 Task: Look for space in Westminster, United States from 12th August, 2023 to 16th August, 2023 for 8 adults in price range Rs.10000 to Rs.16000. Place can be private room with 8 bedrooms having 8 beds and 8 bathrooms. Property type can be house, flat, guest house, hotel. Amenities needed are: wifi, TV, free parkinig on premises, gym, breakfast. Booking option can be shelf check-in. Required host language is English.
Action: Mouse moved to (441, 116)
Screenshot: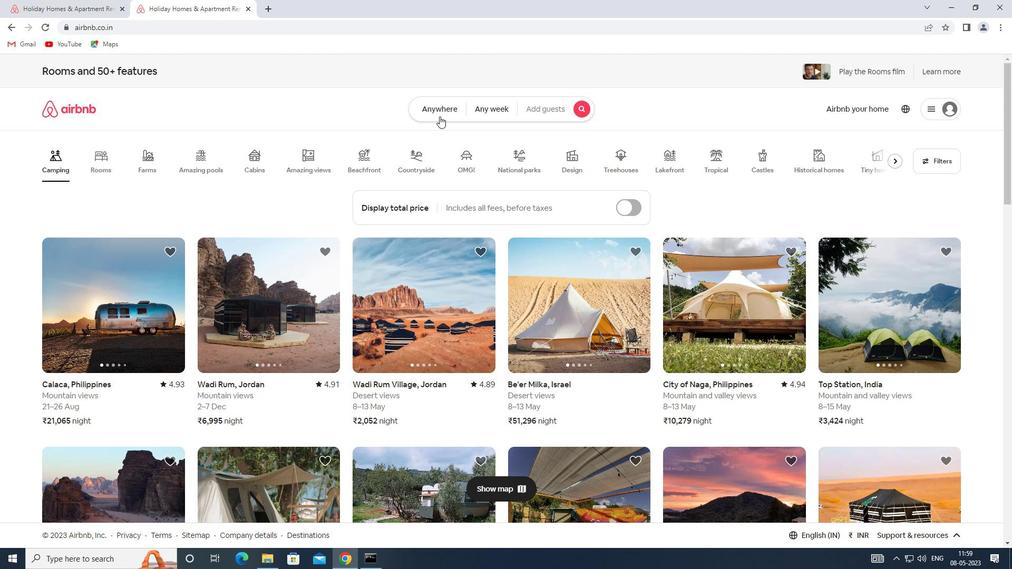 
Action: Mouse pressed left at (441, 116)
Screenshot: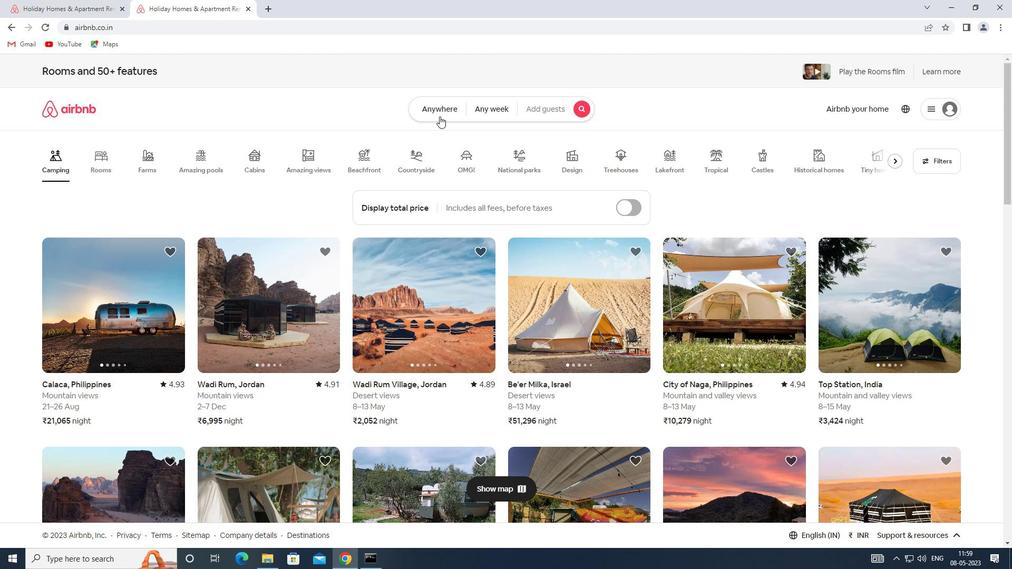 
Action: Mouse moved to (326, 156)
Screenshot: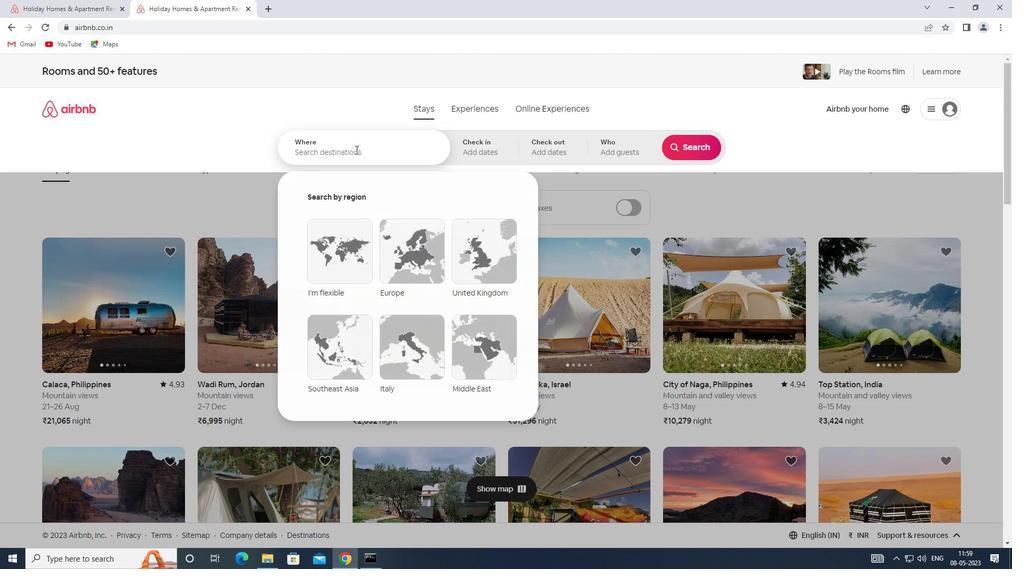 
Action: Mouse pressed left at (326, 156)
Screenshot: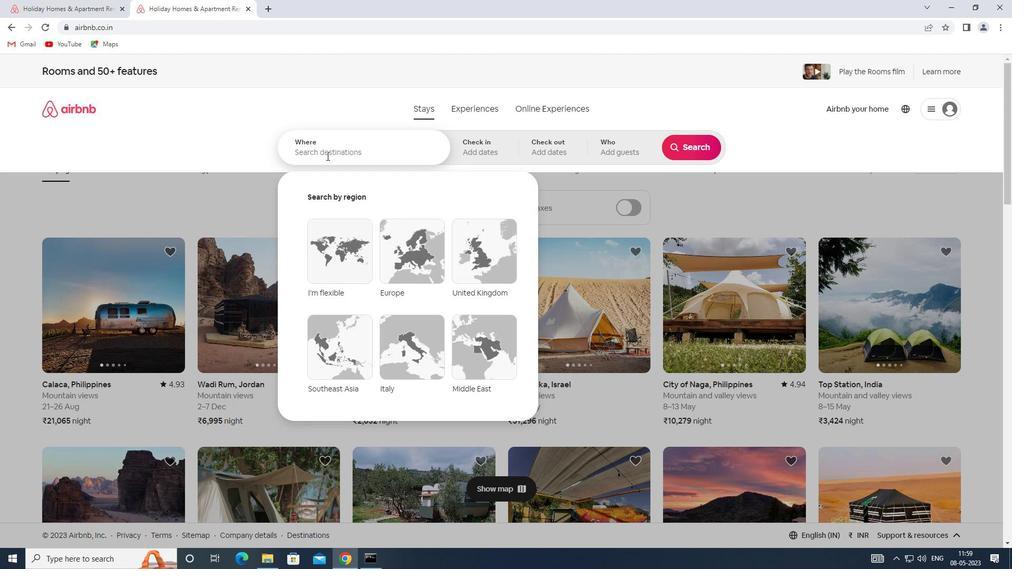 
Action: Key pressed <Key.shift>SPACE<Key.space>IN<Key.space><Key.shift><Key.shift><Key.shift><Key.shift><Key.shift>WESTMINISTER,<Key.shift>UNITED<Key.space><Key.shift>STATES
Screenshot: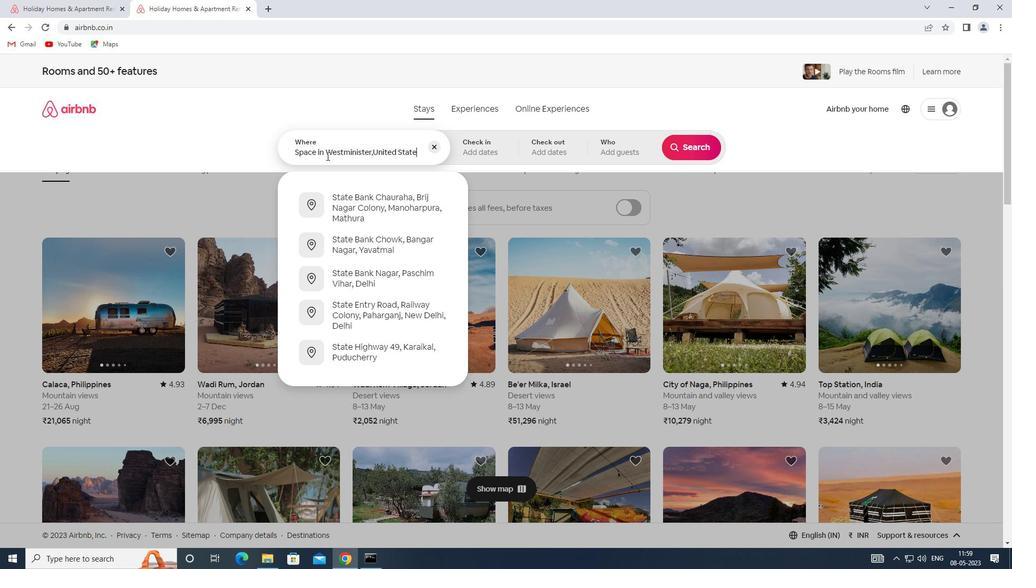 
Action: Mouse moved to (479, 142)
Screenshot: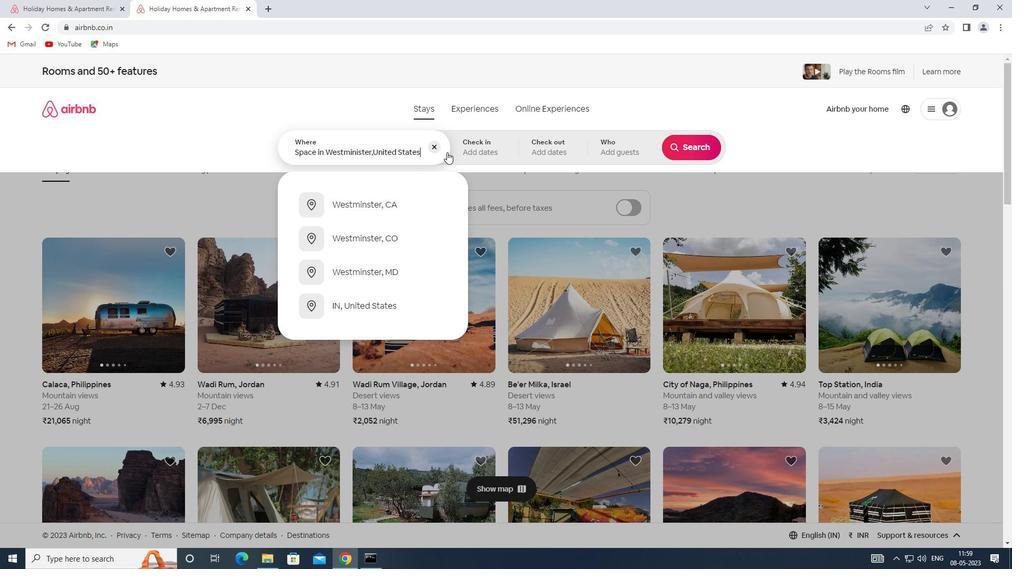 
Action: Mouse pressed left at (479, 142)
Screenshot: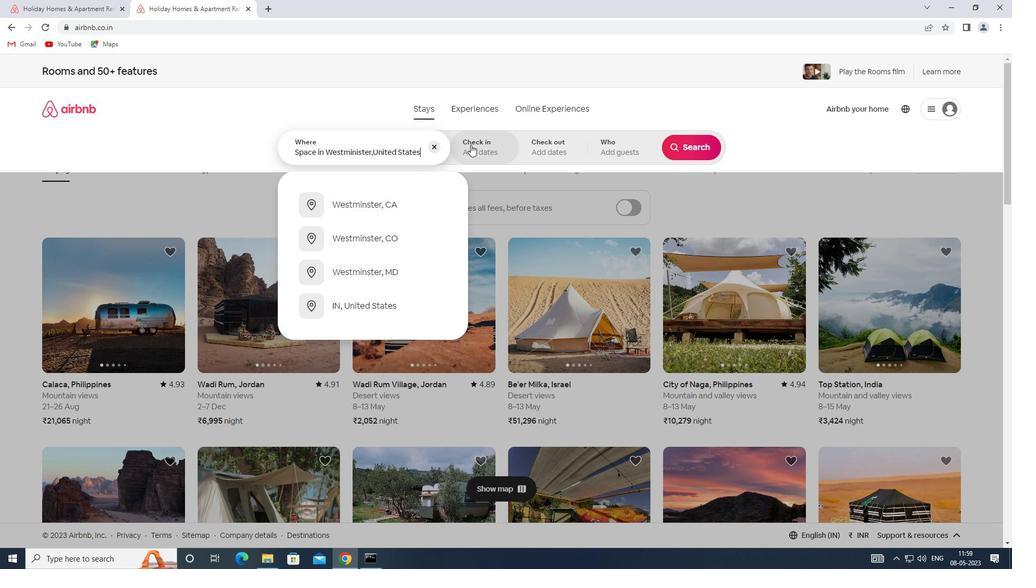 
Action: Mouse moved to (687, 227)
Screenshot: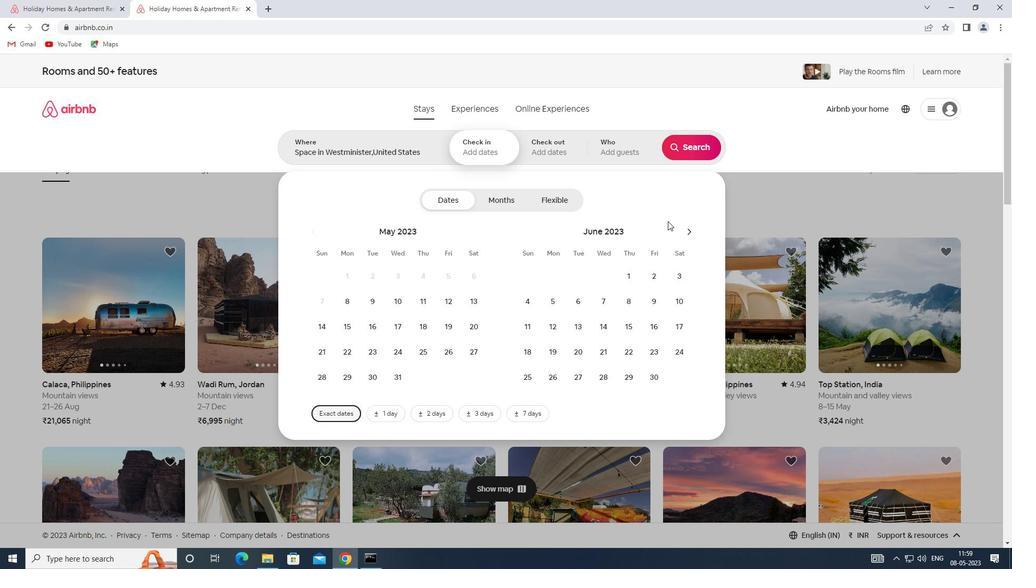 
Action: Mouse pressed left at (687, 227)
Screenshot: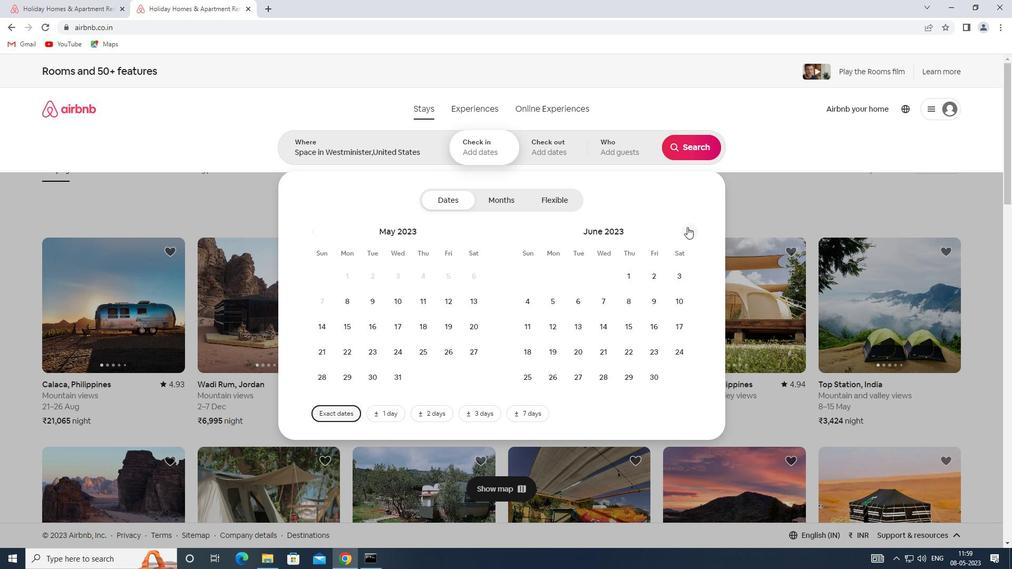 
Action: Mouse moved to (687, 227)
Screenshot: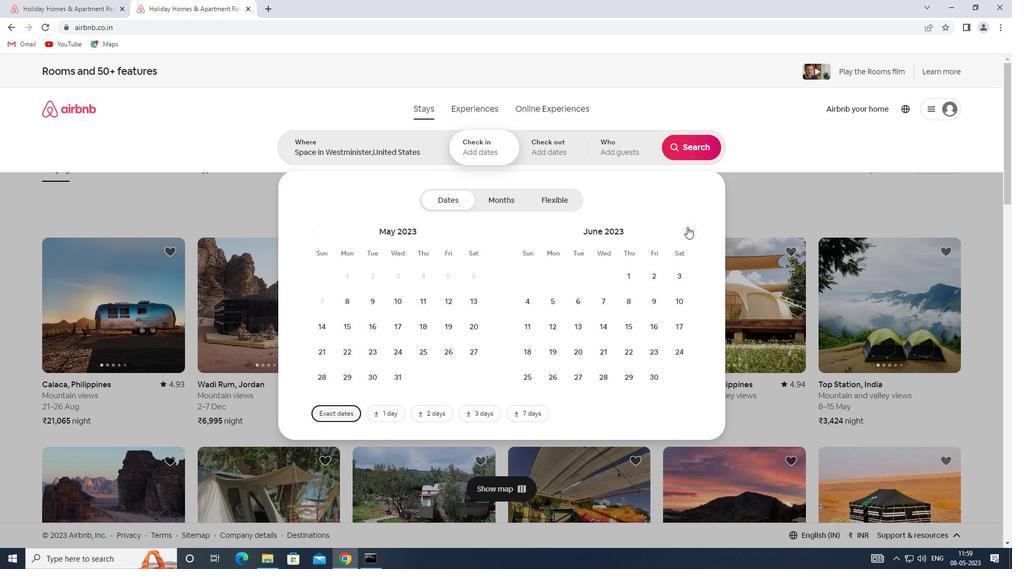 
Action: Mouse pressed left at (687, 227)
Screenshot: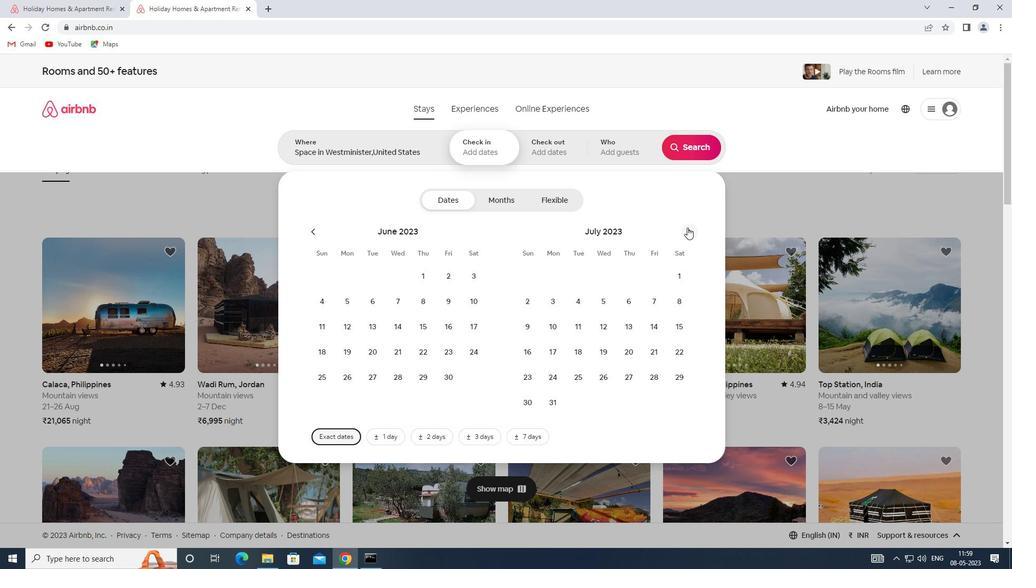 
Action: Mouse moved to (677, 307)
Screenshot: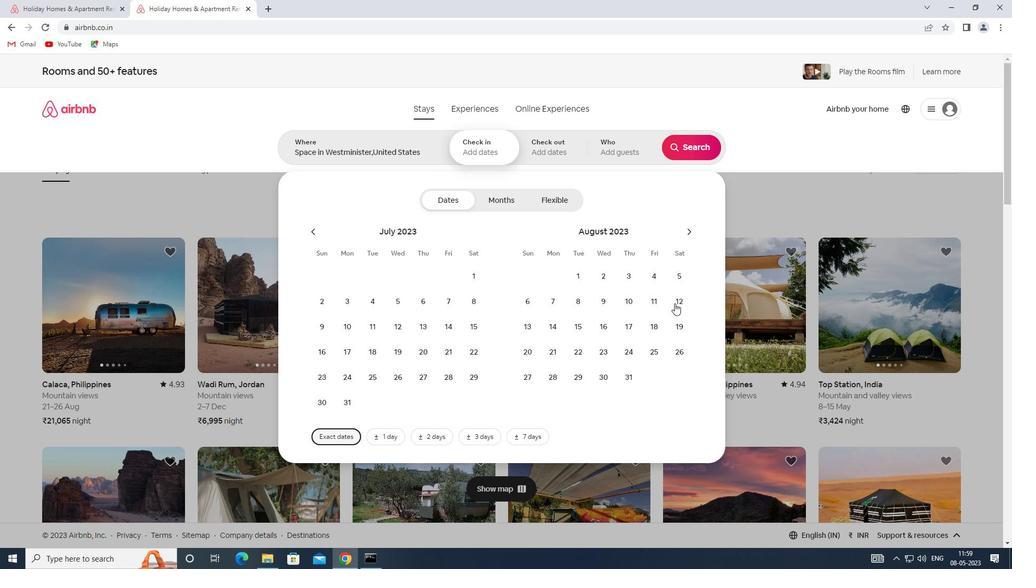 
Action: Mouse pressed left at (677, 307)
Screenshot: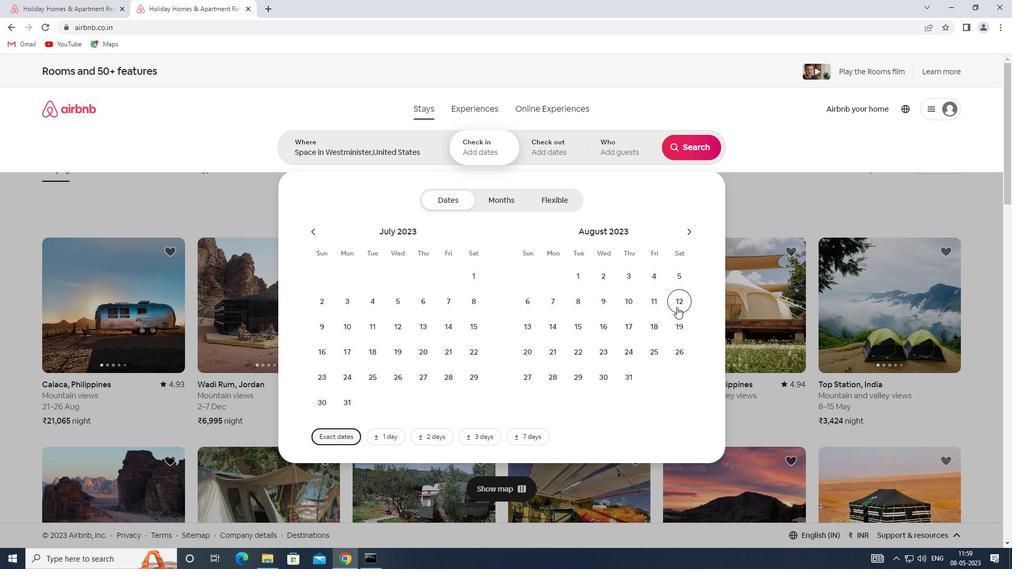 
Action: Mouse moved to (599, 329)
Screenshot: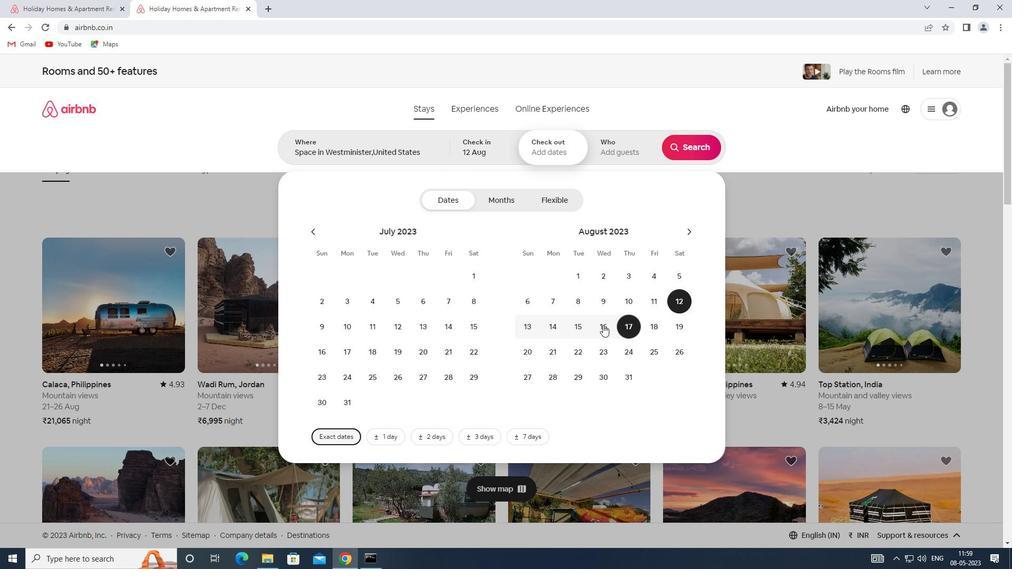 
Action: Mouse pressed left at (599, 329)
Screenshot: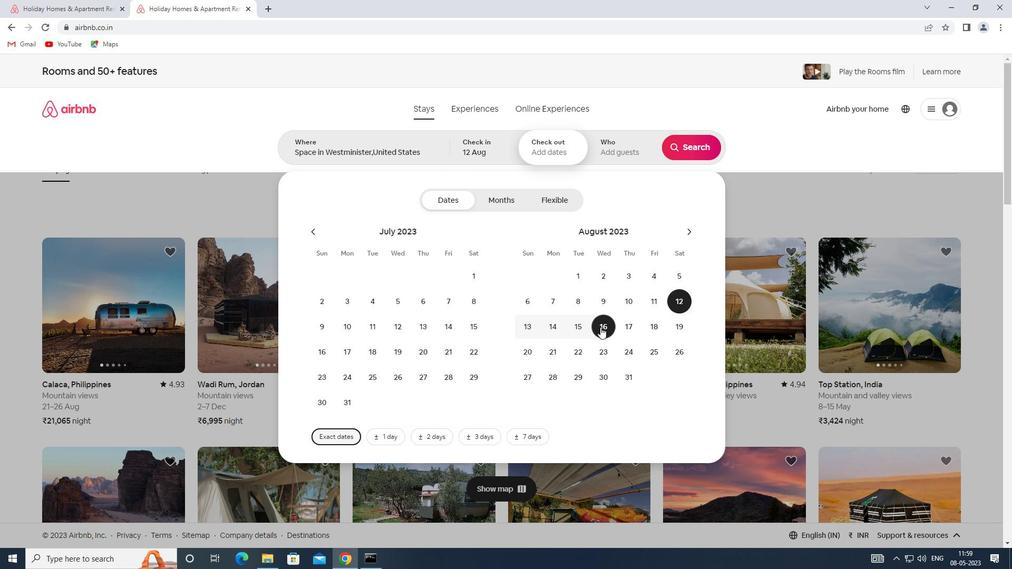 
Action: Mouse moved to (617, 150)
Screenshot: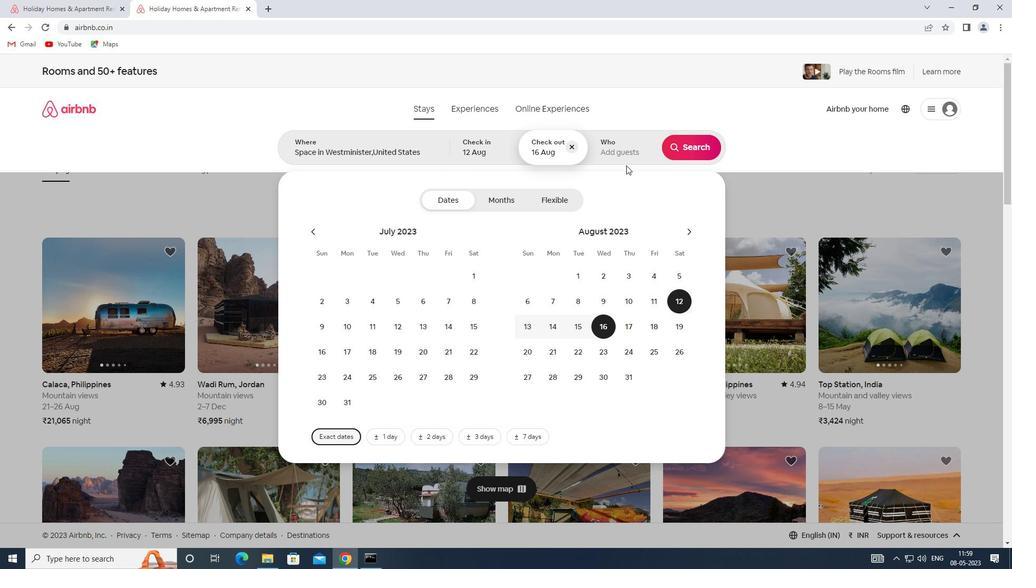 
Action: Mouse pressed left at (617, 150)
Screenshot: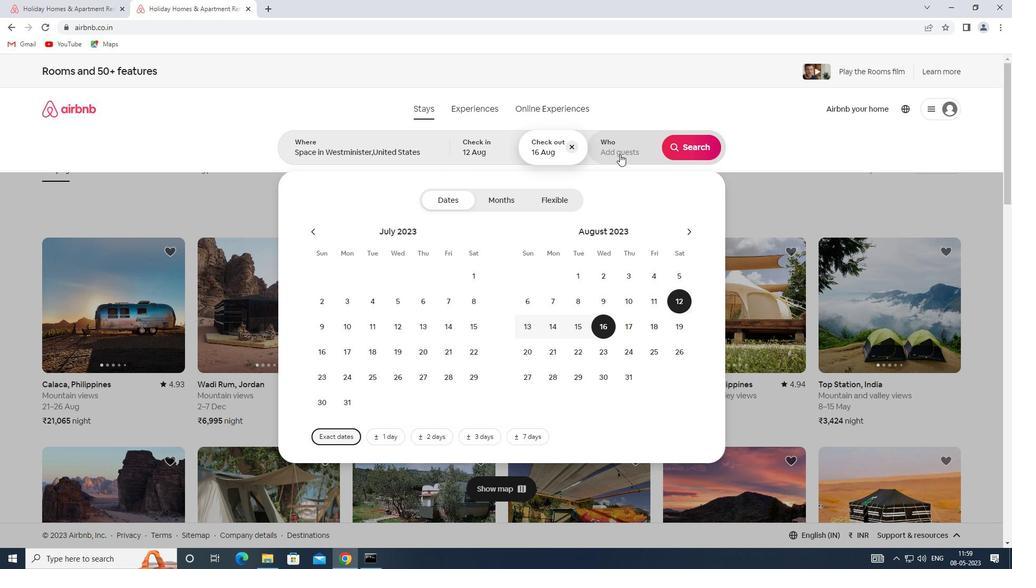 
Action: Mouse moved to (691, 203)
Screenshot: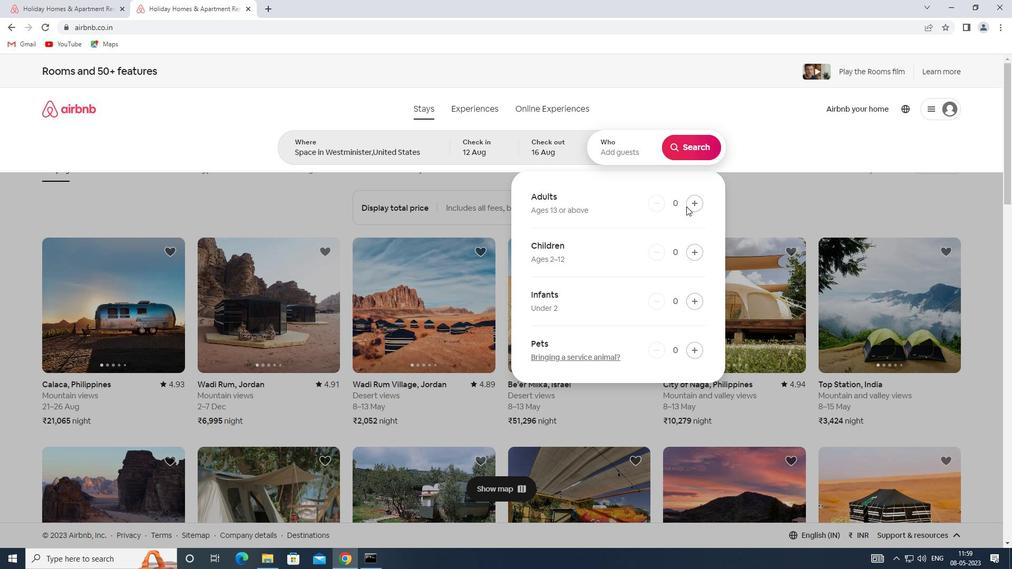 
Action: Mouse pressed left at (691, 203)
Screenshot: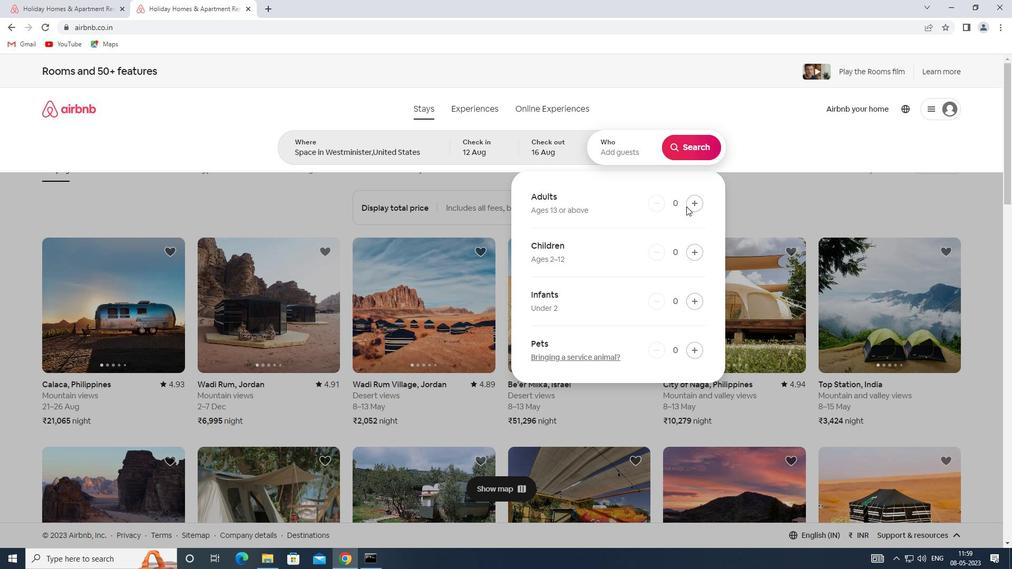 
Action: Mouse pressed left at (691, 203)
Screenshot: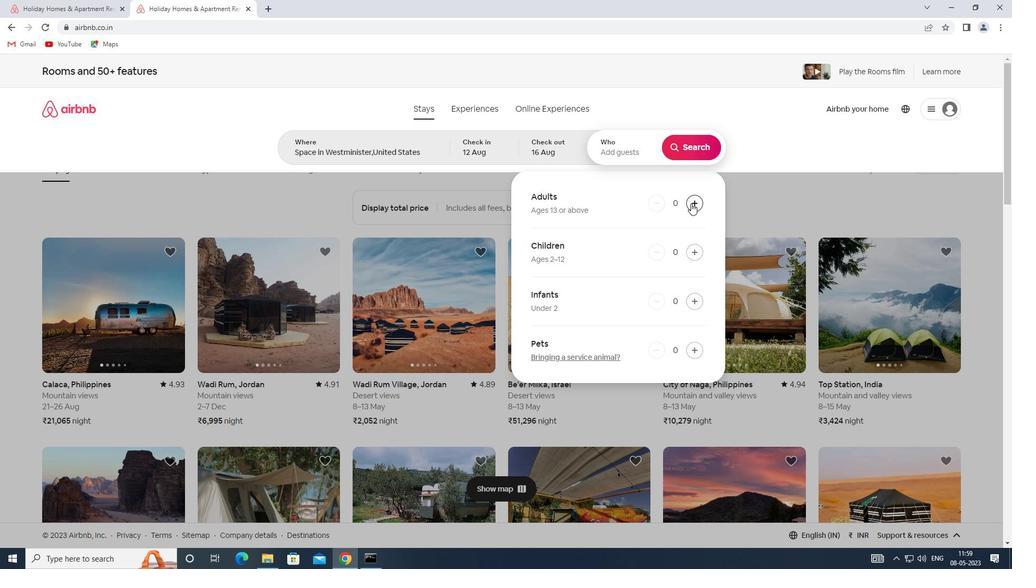 
Action: Mouse pressed left at (691, 203)
Screenshot: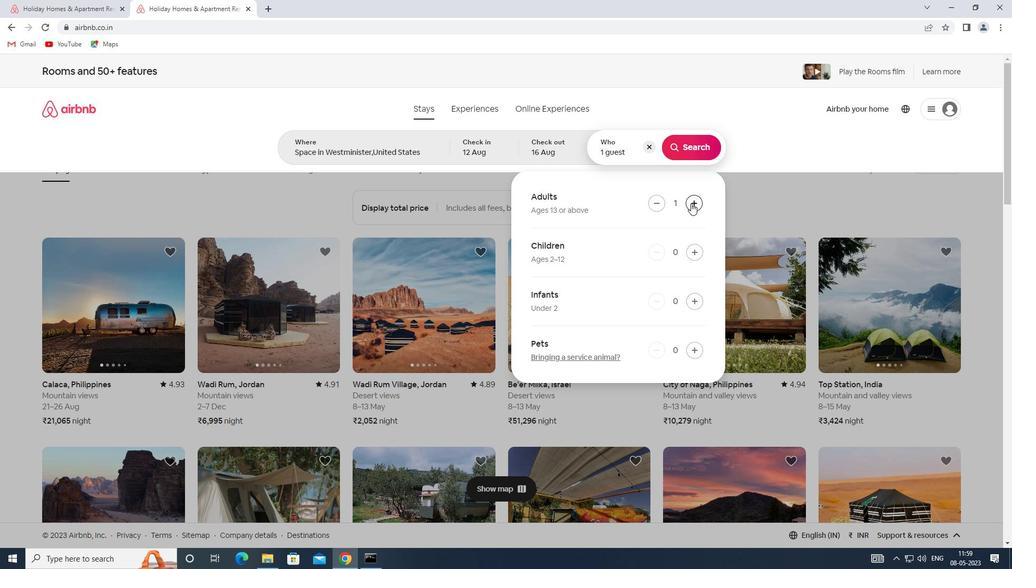 
Action: Mouse pressed left at (691, 203)
Screenshot: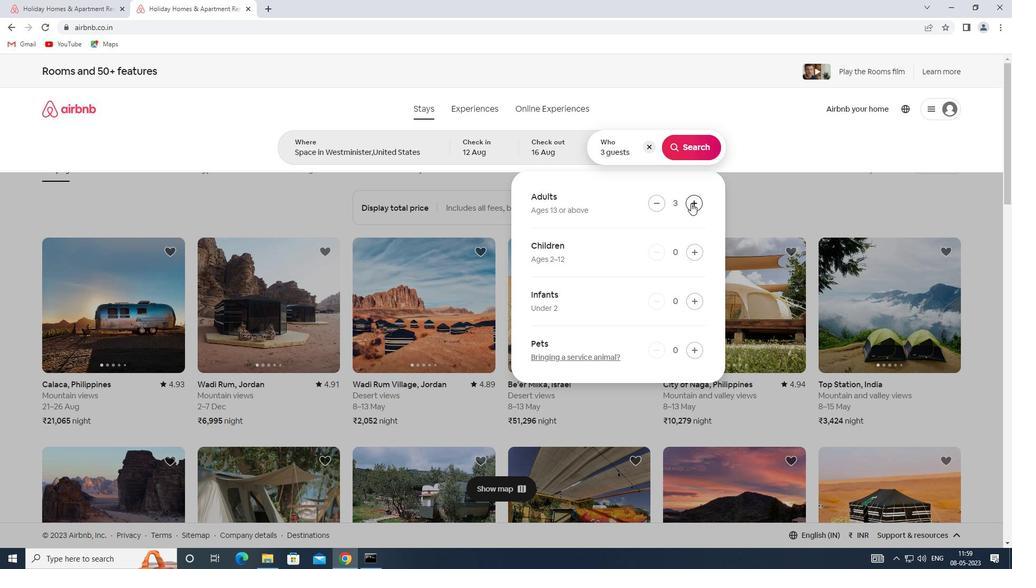 
Action: Mouse pressed left at (691, 203)
Screenshot: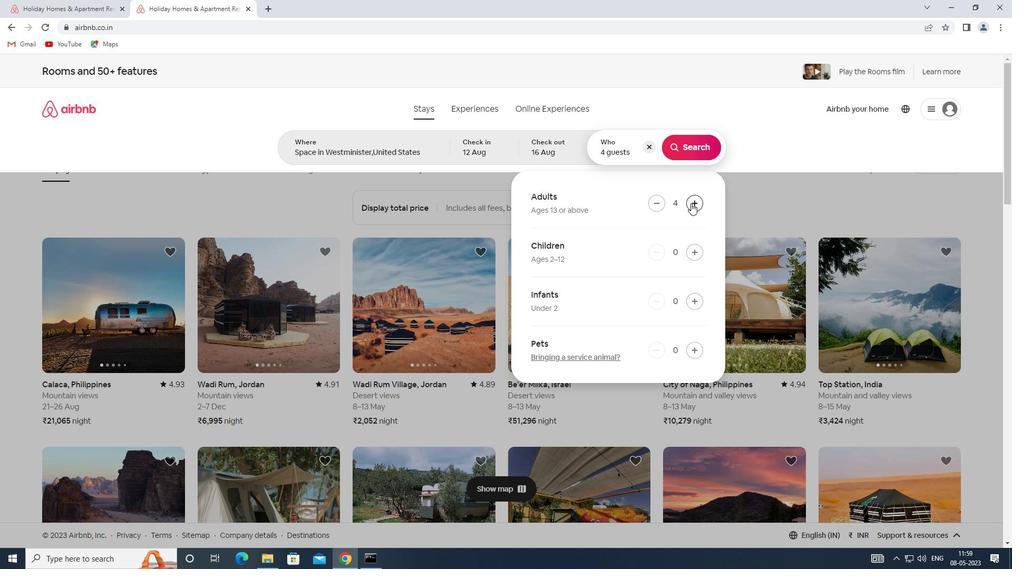 
Action: Mouse pressed left at (691, 203)
Screenshot: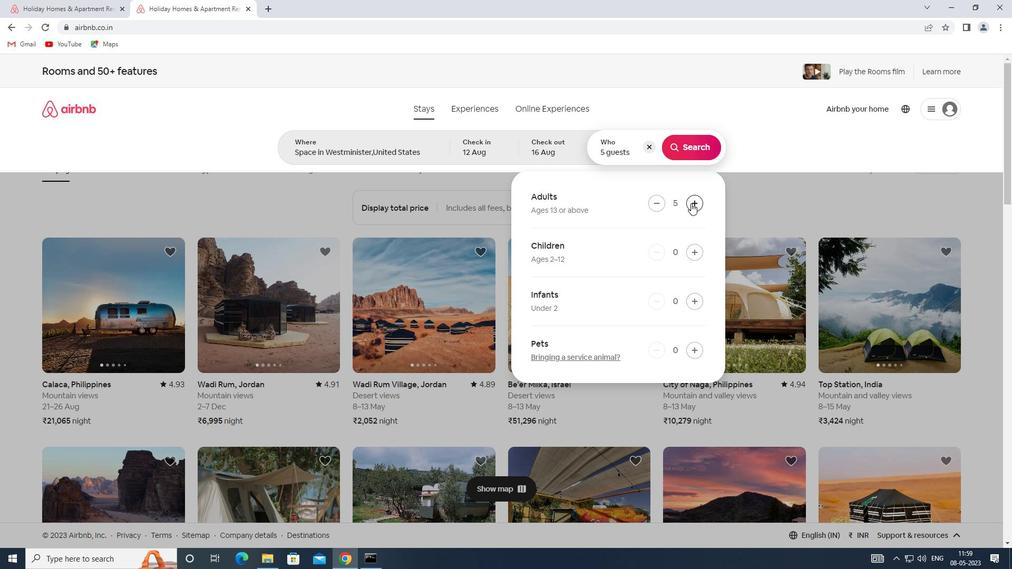 
Action: Mouse pressed left at (691, 203)
Screenshot: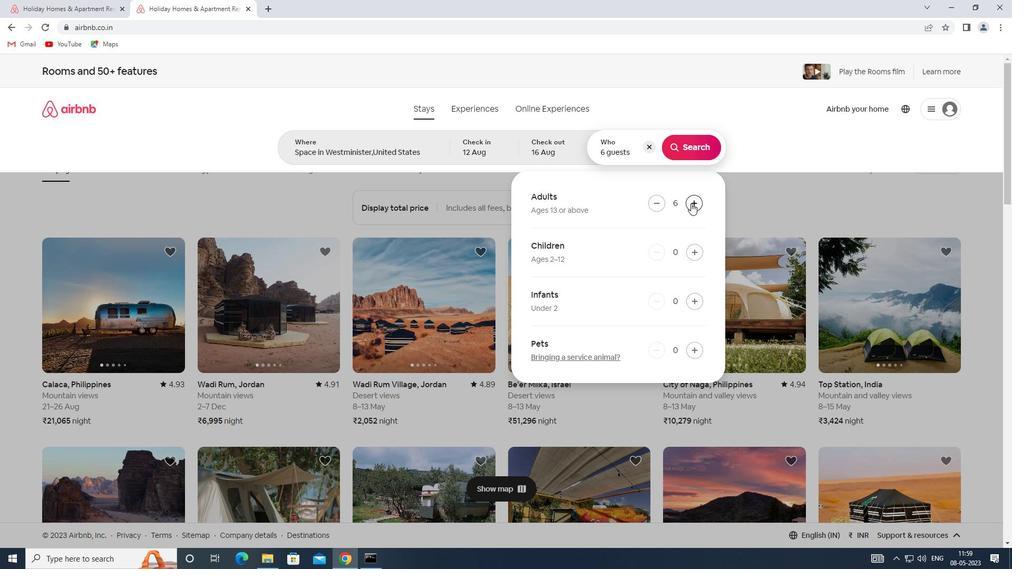 
Action: Mouse pressed left at (691, 203)
Screenshot: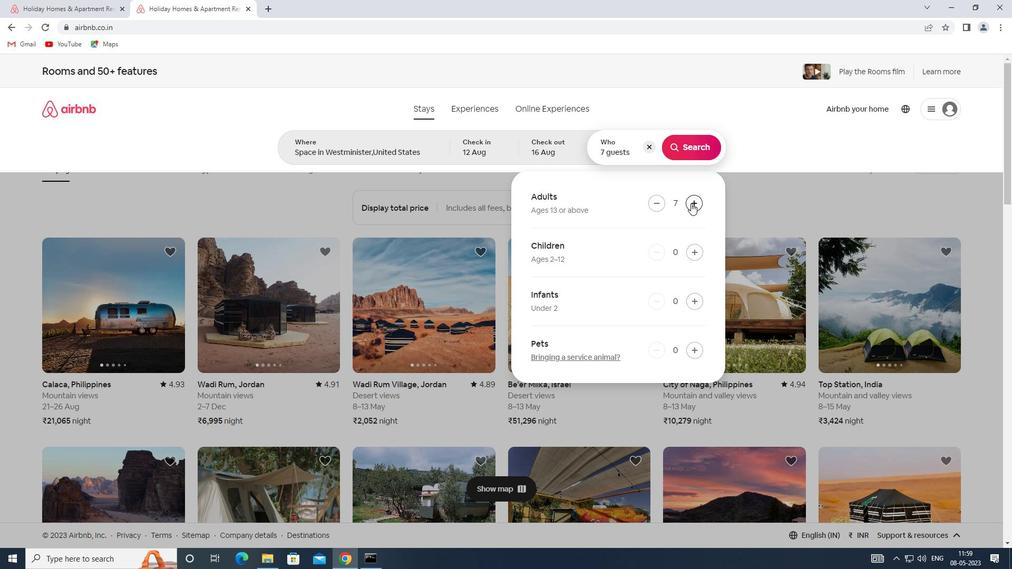 
Action: Mouse moved to (700, 149)
Screenshot: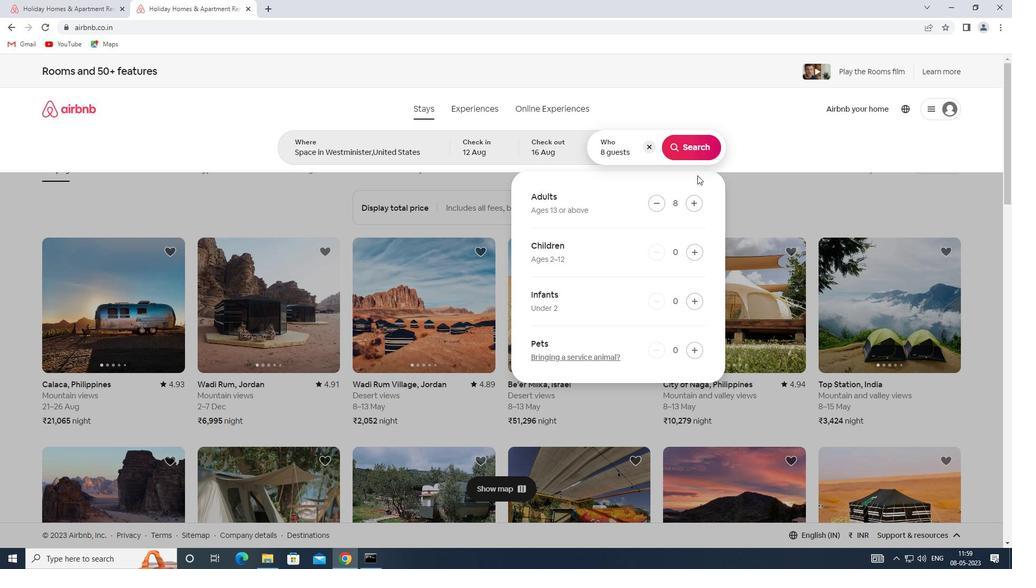 
Action: Mouse pressed left at (700, 149)
Screenshot: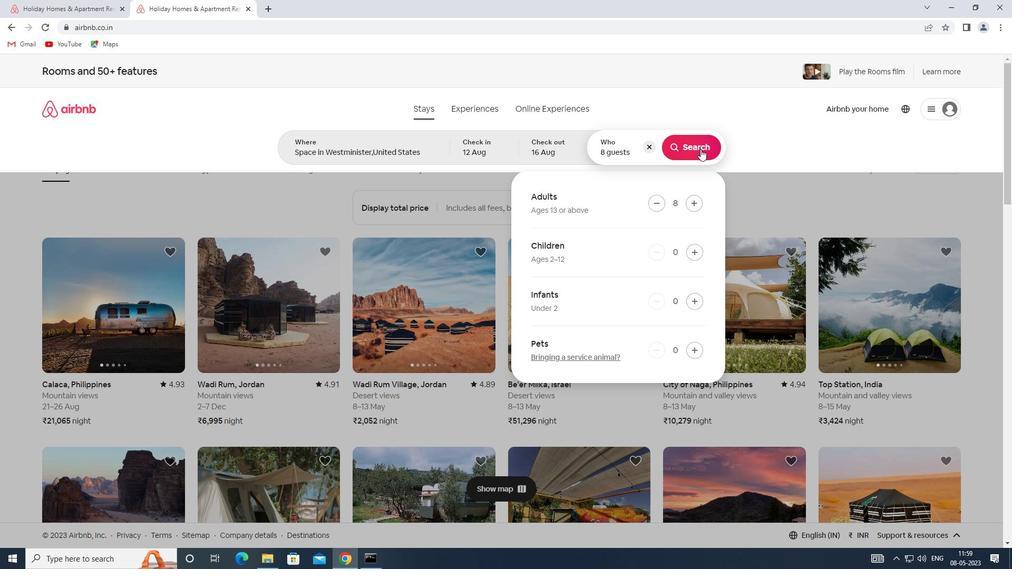 
Action: Mouse moved to (959, 118)
Screenshot: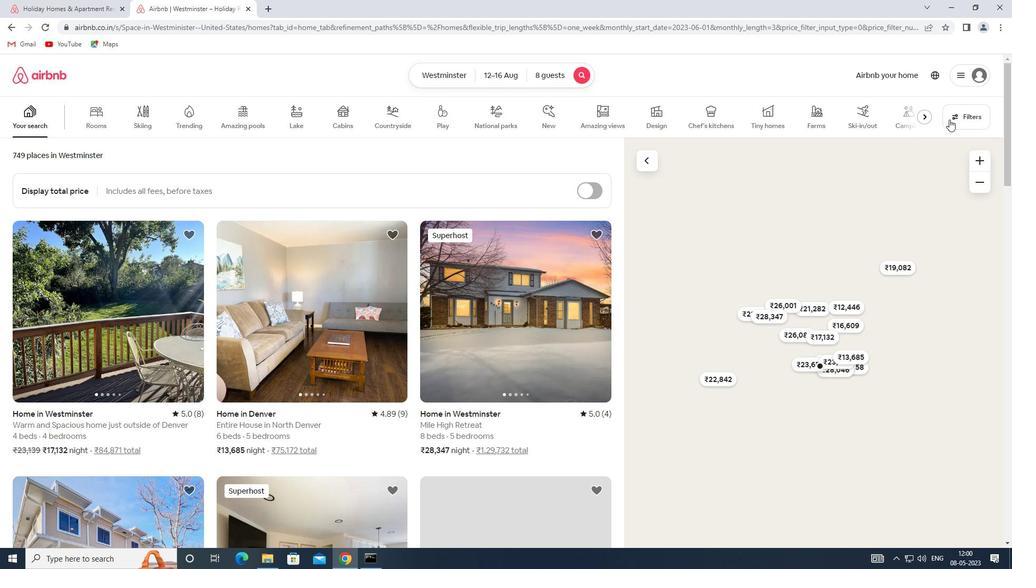 
Action: Mouse pressed left at (959, 118)
Screenshot: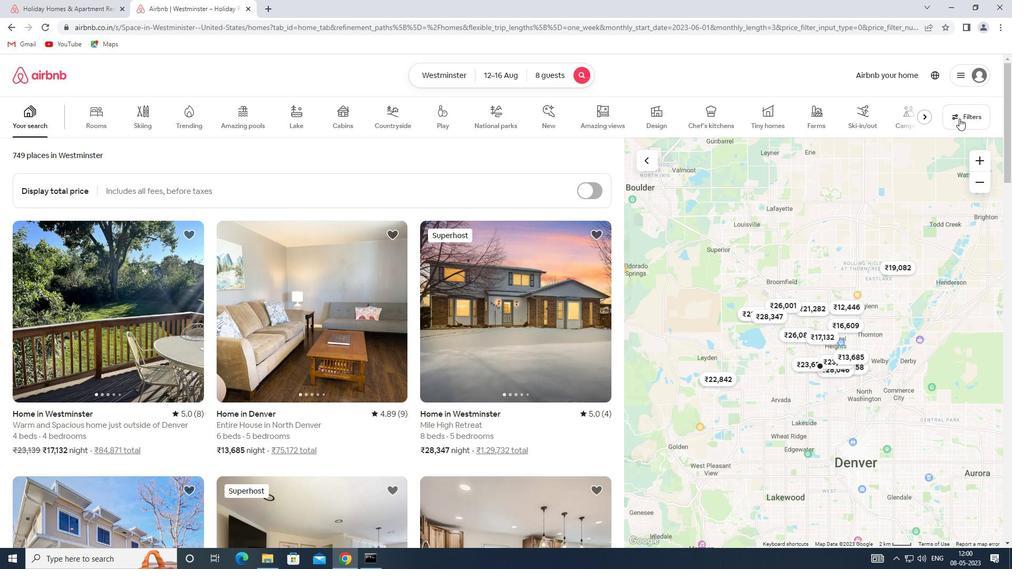 
Action: Mouse moved to (372, 379)
Screenshot: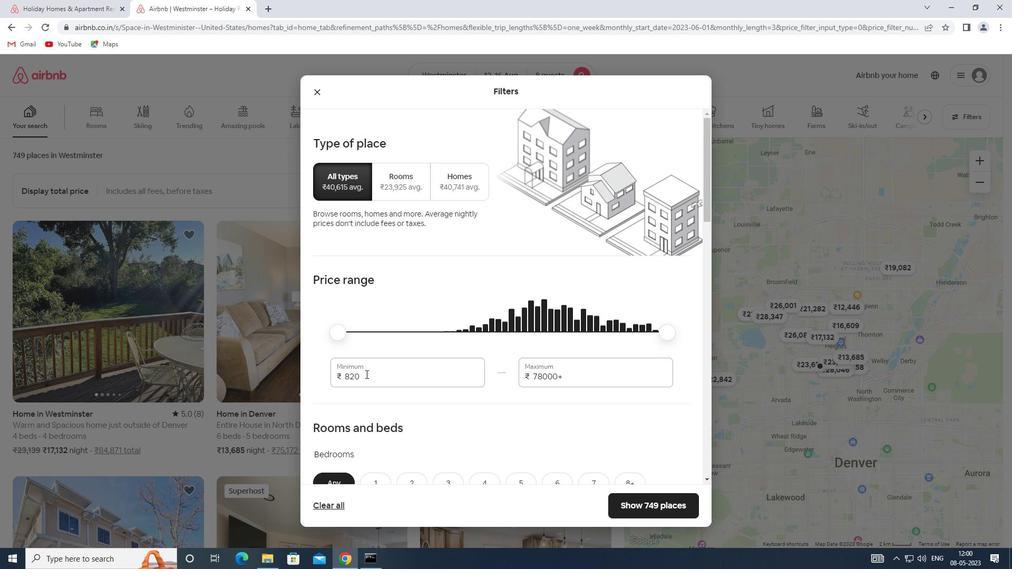 
Action: Mouse pressed left at (372, 379)
Screenshot: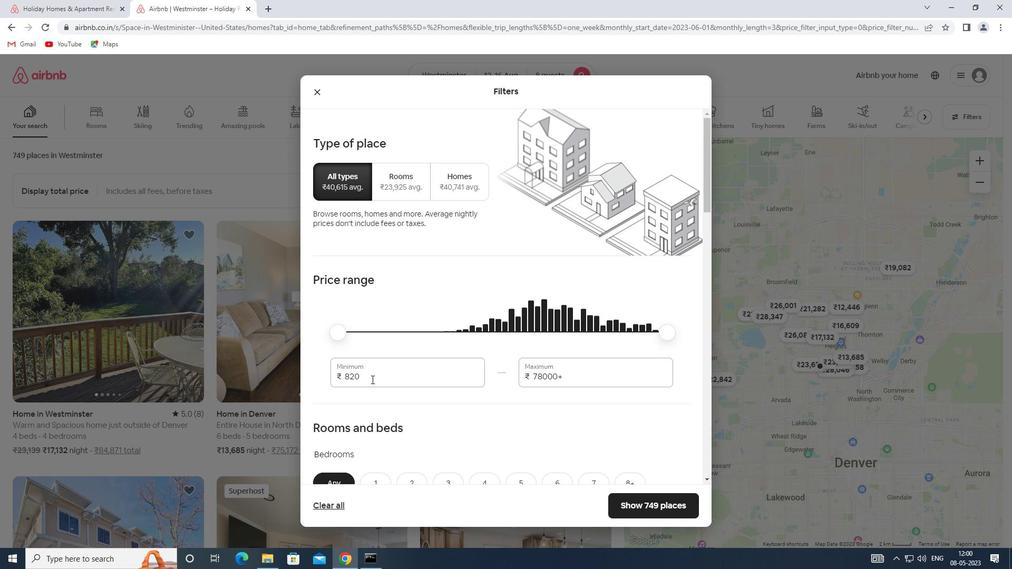 
Action: Mouse moved to (336, 378)
Screenshot: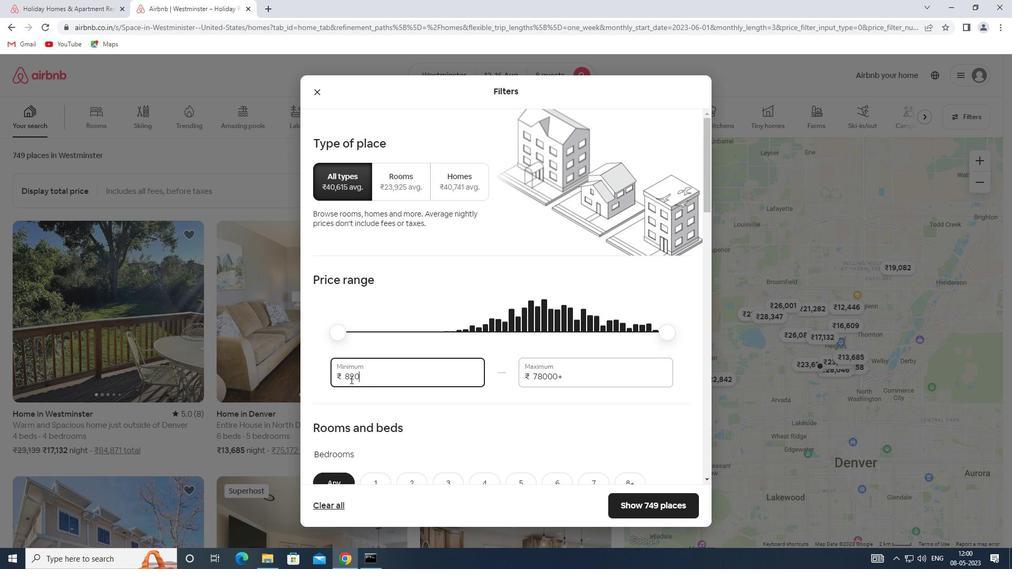 
Action: Key pressed 10000
Screenshot: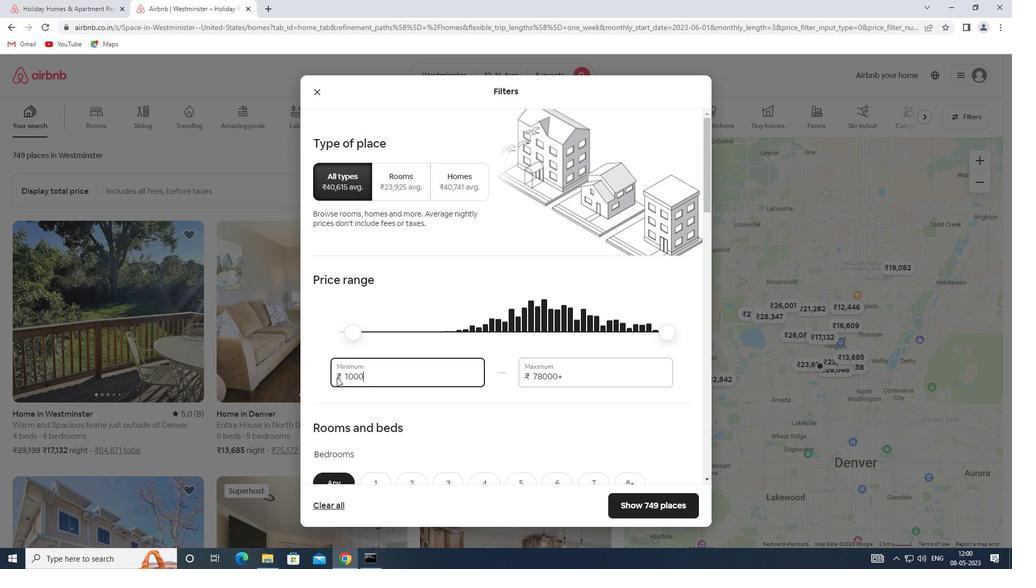 
Action: Mouse moved to (565, 376)
Screenshot: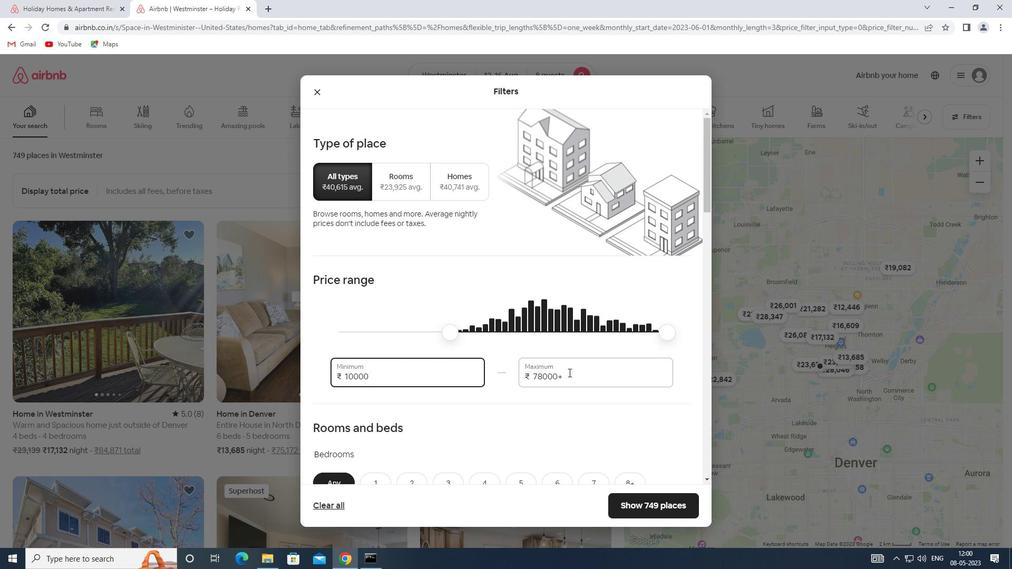 
Action: Mouse pressed left at (565, 376)
Screenshot: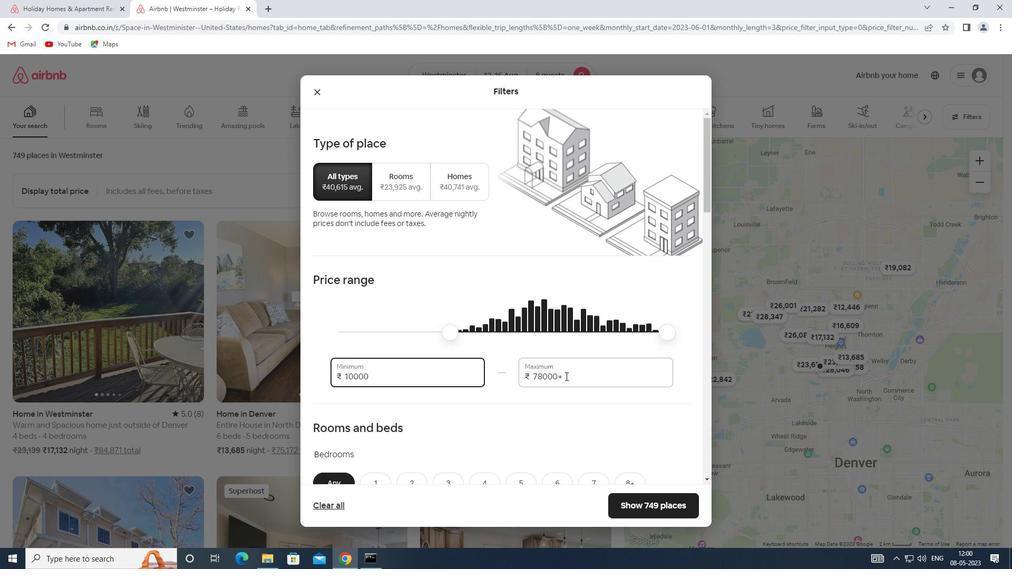 
Action: Mouse moved to (508, 380)
Screenshot: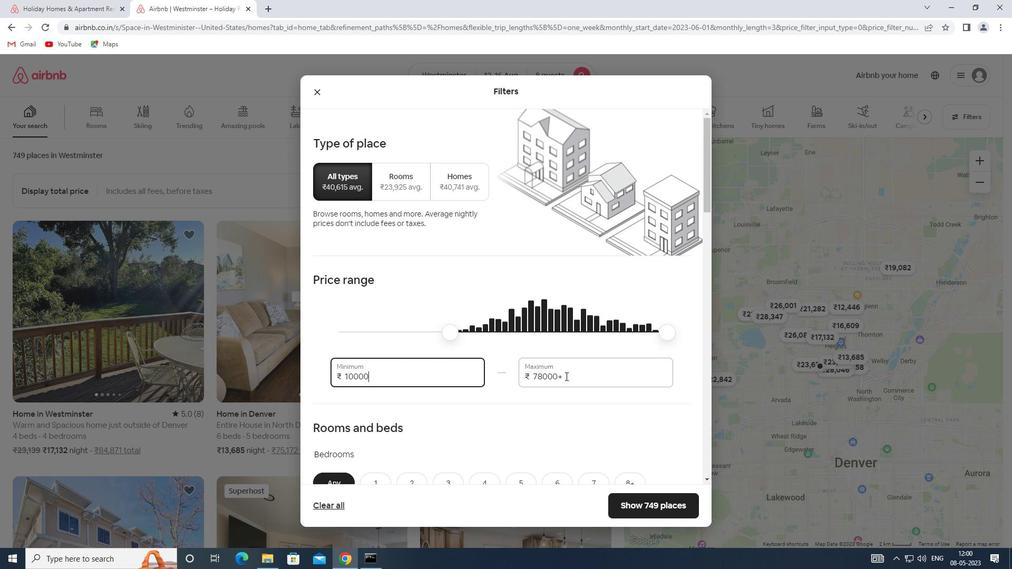 
Action: Key pressed 16000
Screenshot: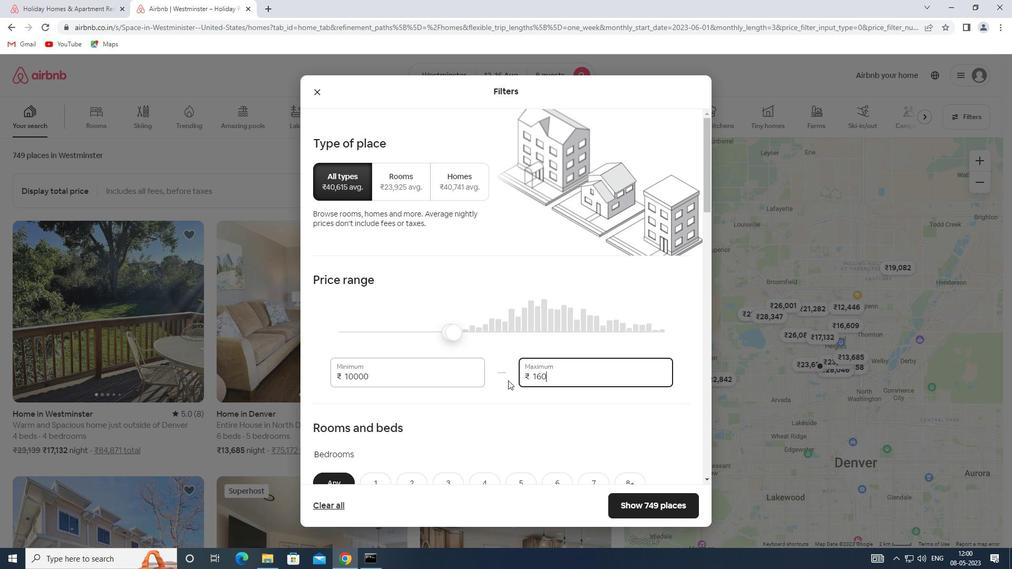 
Action: Mouse moved to (486, 384)
Screenshot: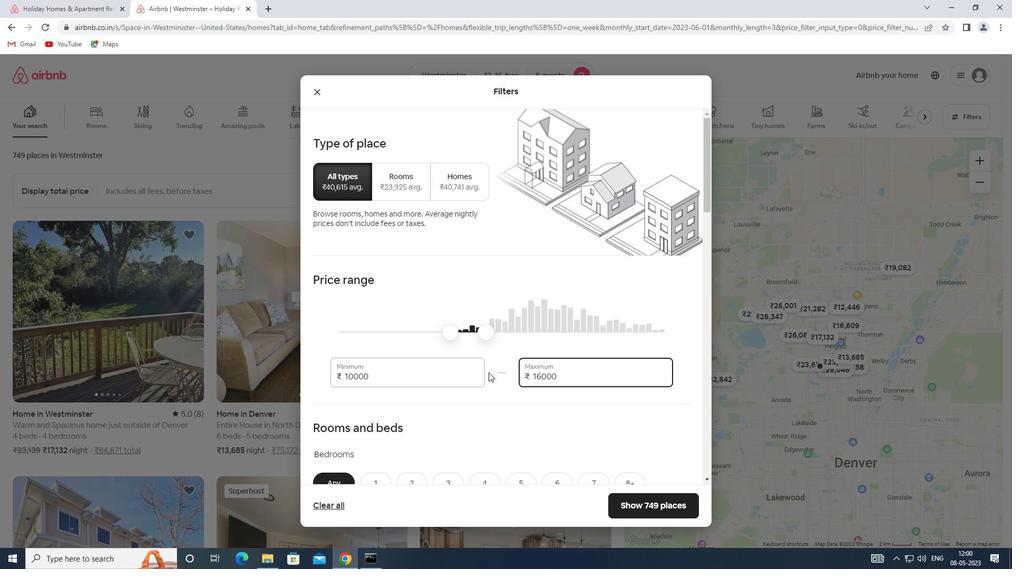 
Action: Mouse scrolled (486, 384) with delta (0, 0)
Screenshot: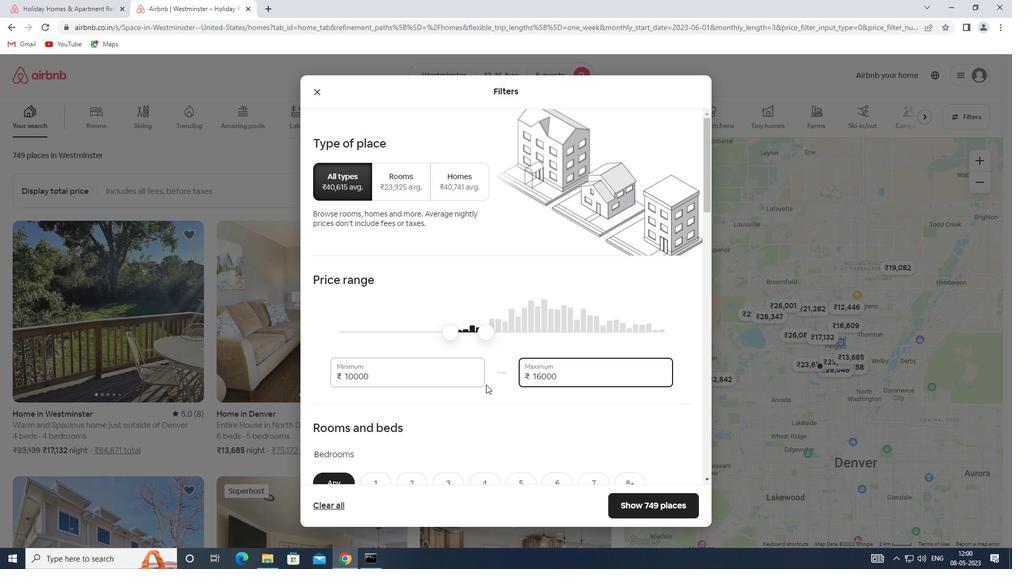 
Action: Mouse scrolled (486, 384) with delta (0, 0)
Screenshot: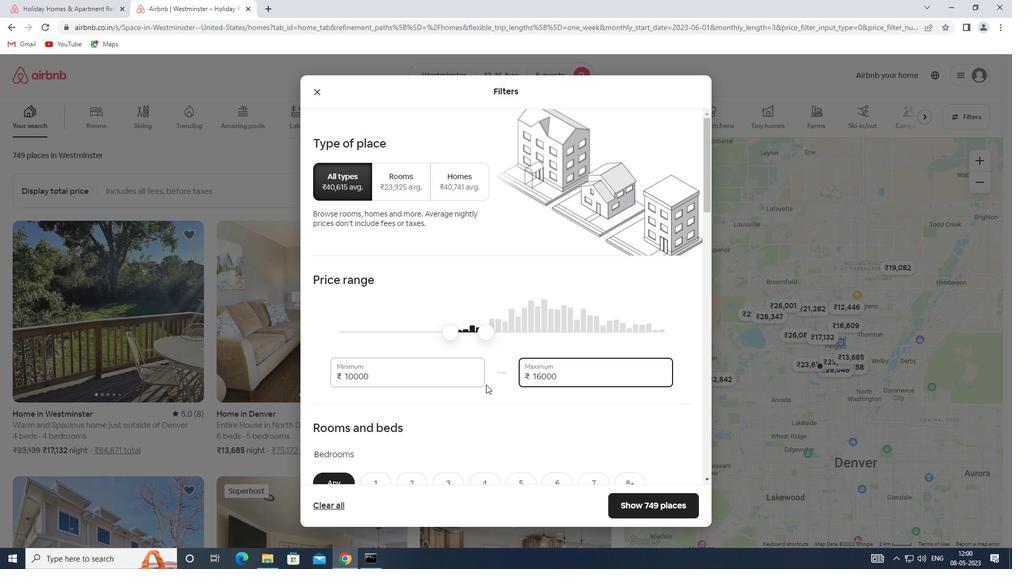 
Action: Mouse moved to (622, 377)
Screenshot: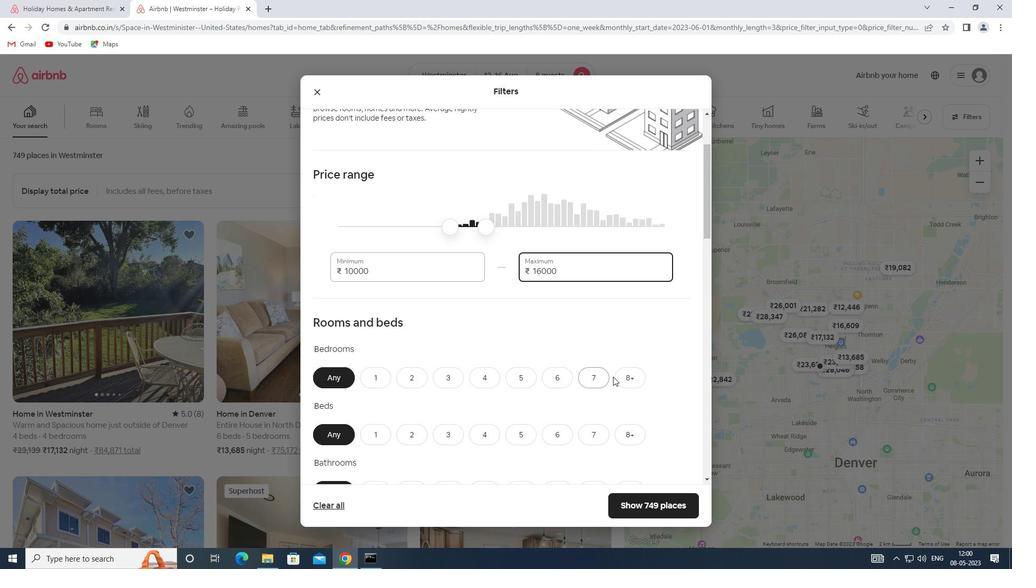 
Action: Mouse pressed left at (622, 377)
Screenshot: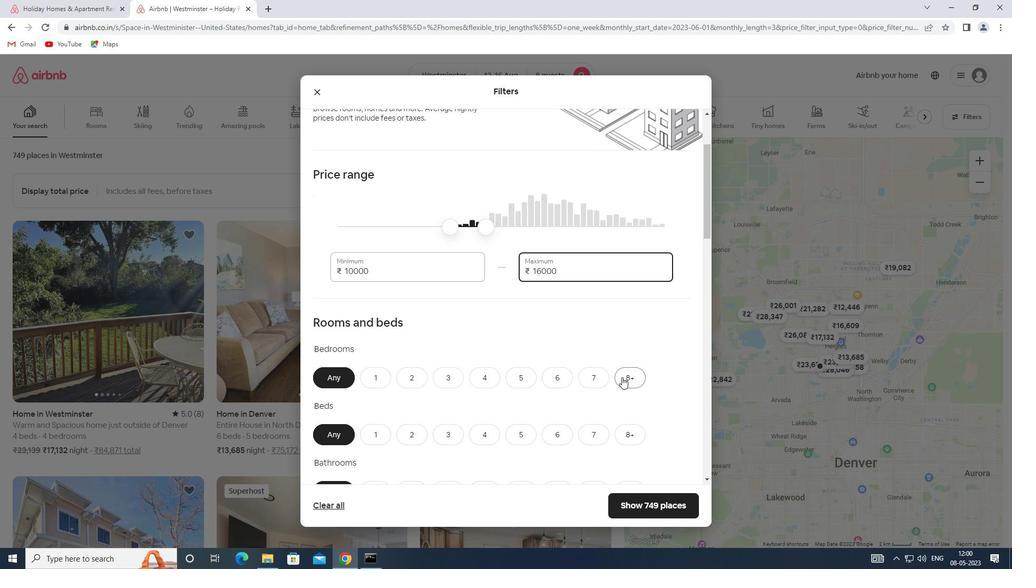 
Action: Mouse moved to (634, 443)
Screenshot: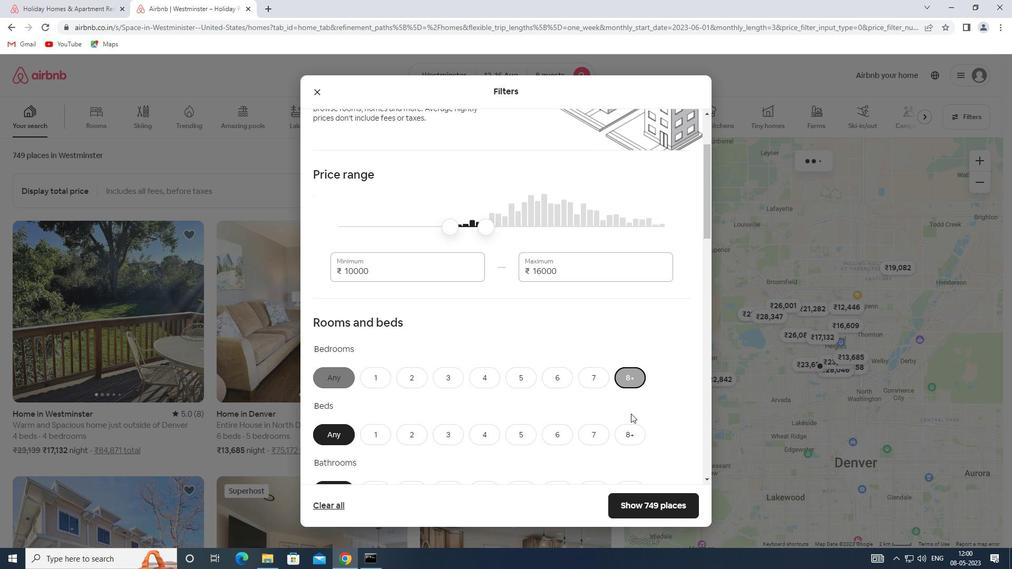 
Action: Mouse pressed left at (634, 443)
Screenshot: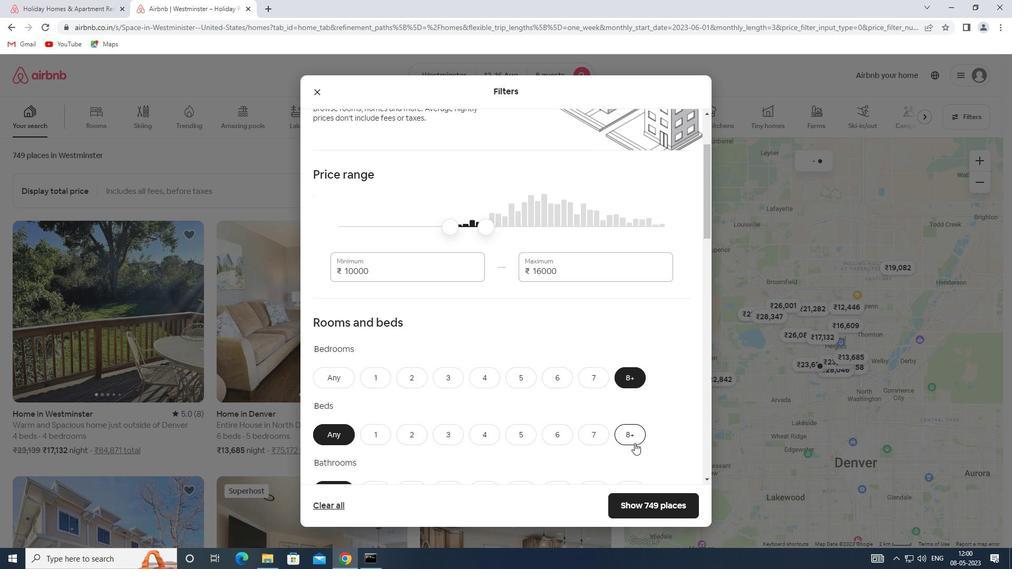 
Action: Mouse moved to (635, 443)
Screenshot: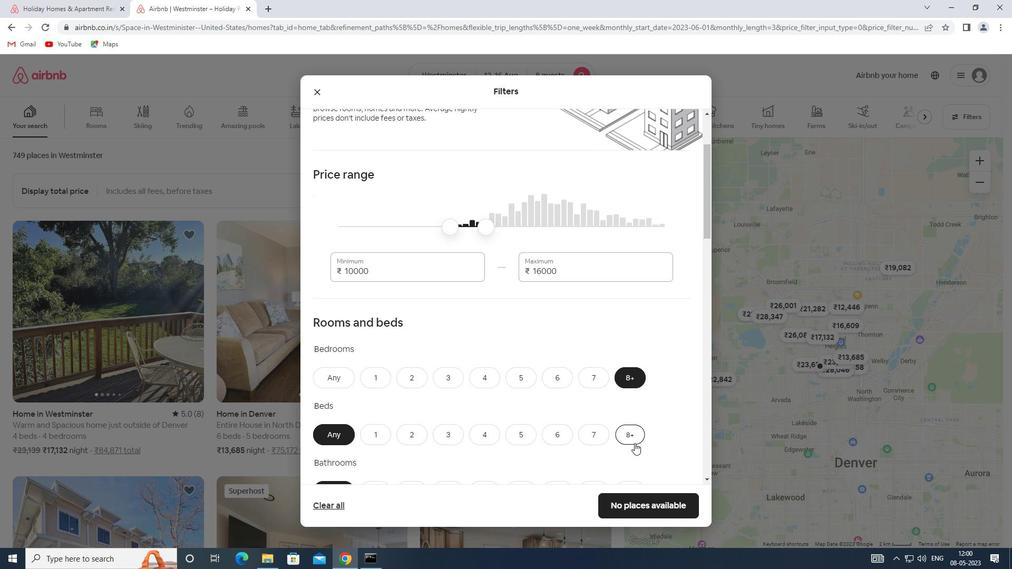 
Action: Mouse scrolled (635, 442) with delta (0, 0)
Screenshot: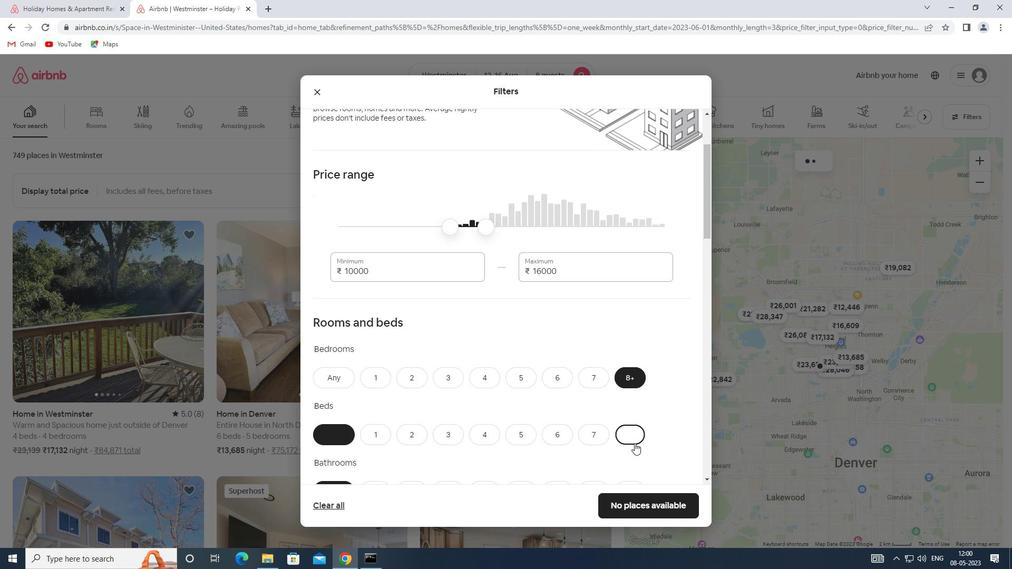 
Action: Mouse scrolled (635, 442) with delta (0, 0)
Screenshot: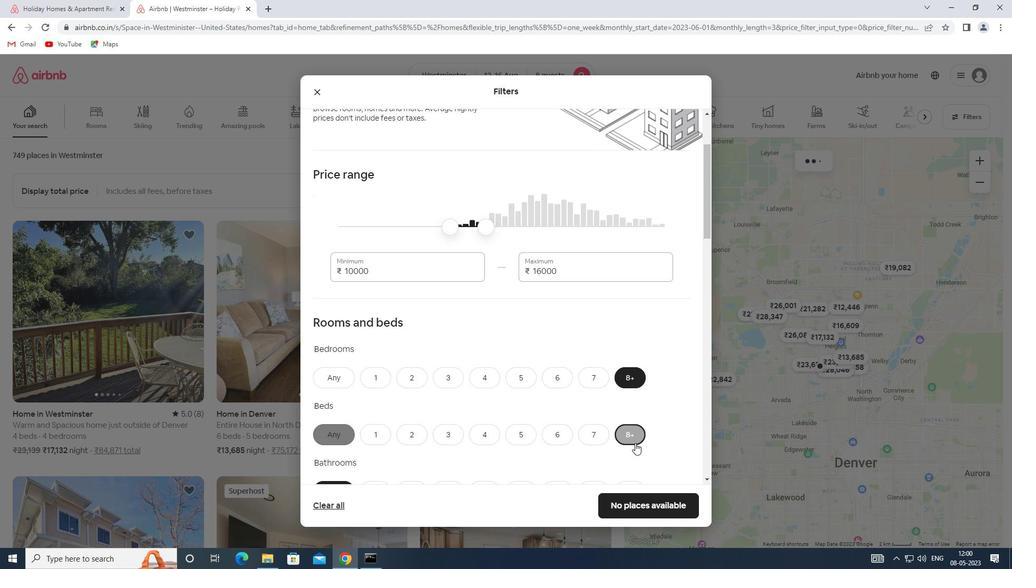 
Action: Mouse moved to (624, 387)
Screenshot: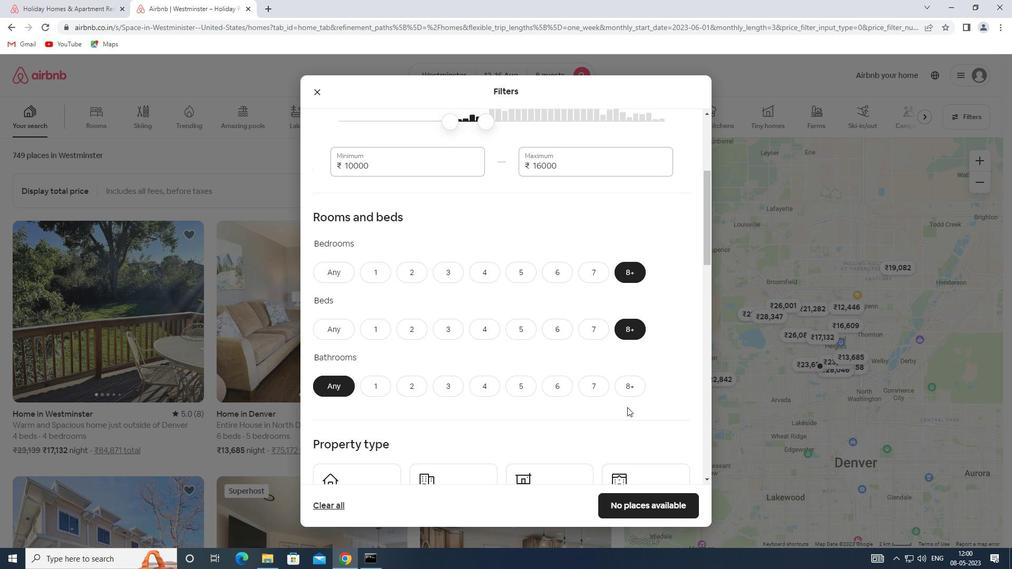 
Action: Mouse pressed left at (624, 387)
Screenshot: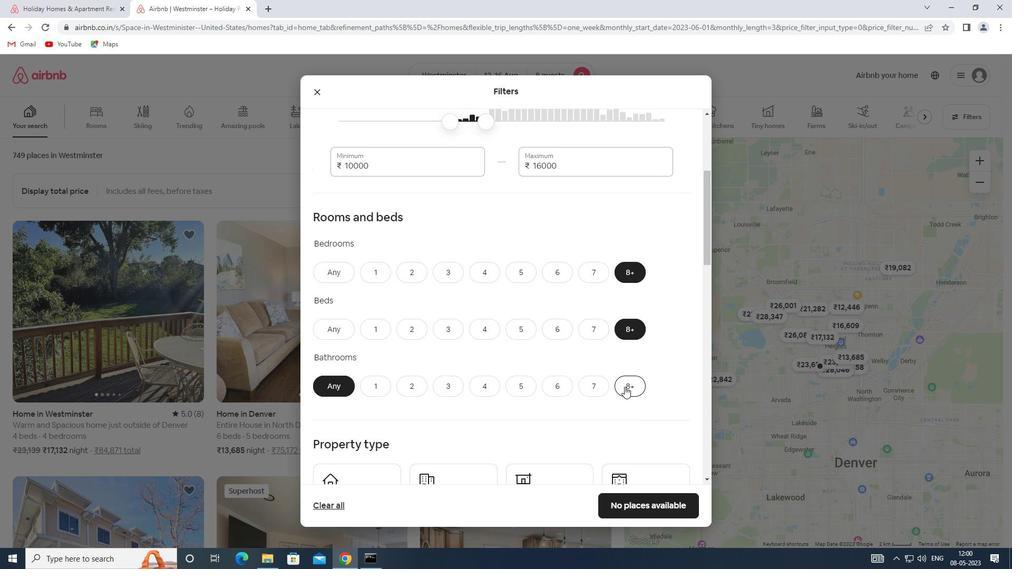 
Action: Mouse moved to (474, 427)
Screenshot: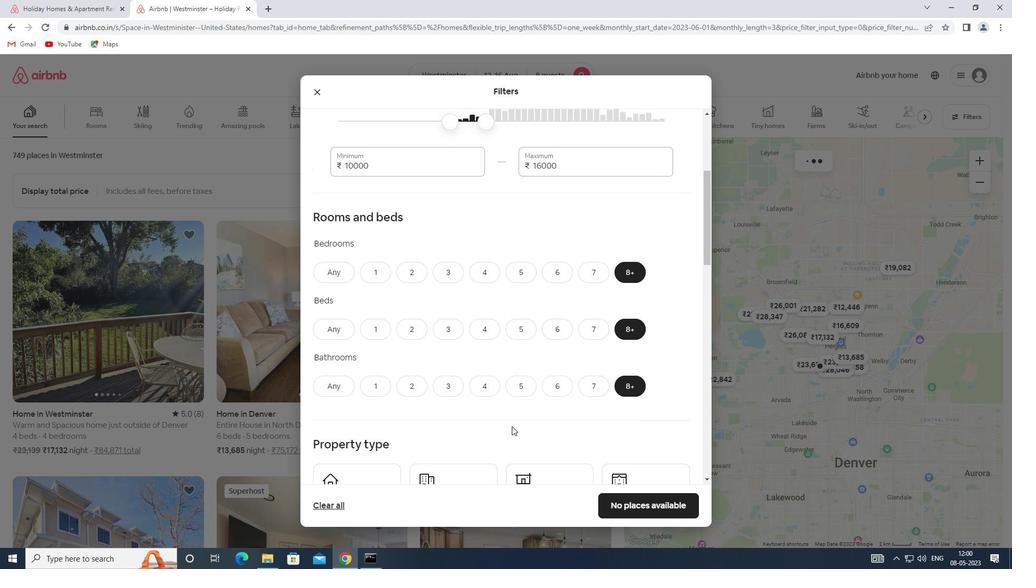 
Action: Mouse scrolled (474, 427) with delta (0, 0)
Screenshot: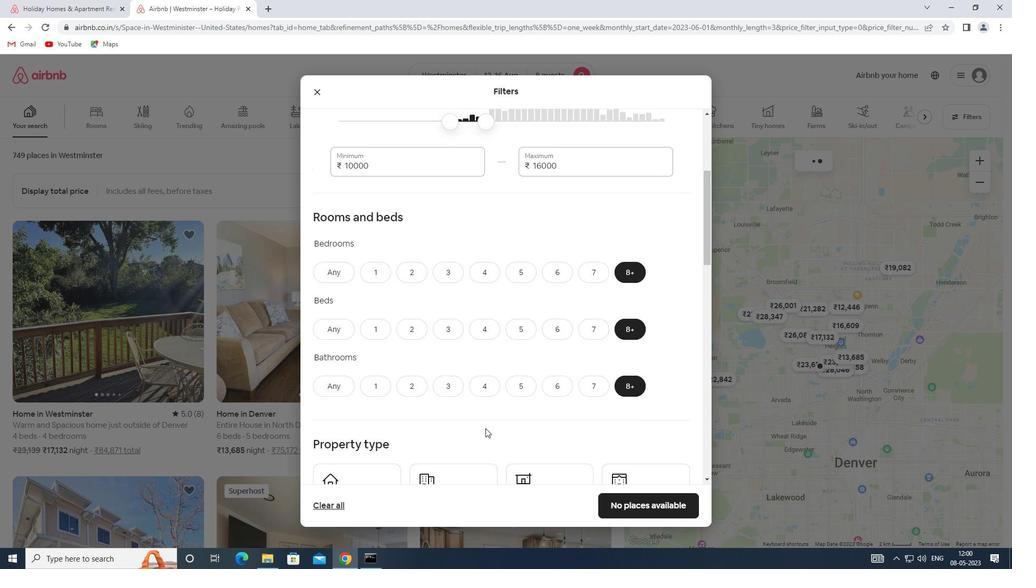 
Action: Mouse scrolled (474, 427) with delta (0, 0)
Screenshot: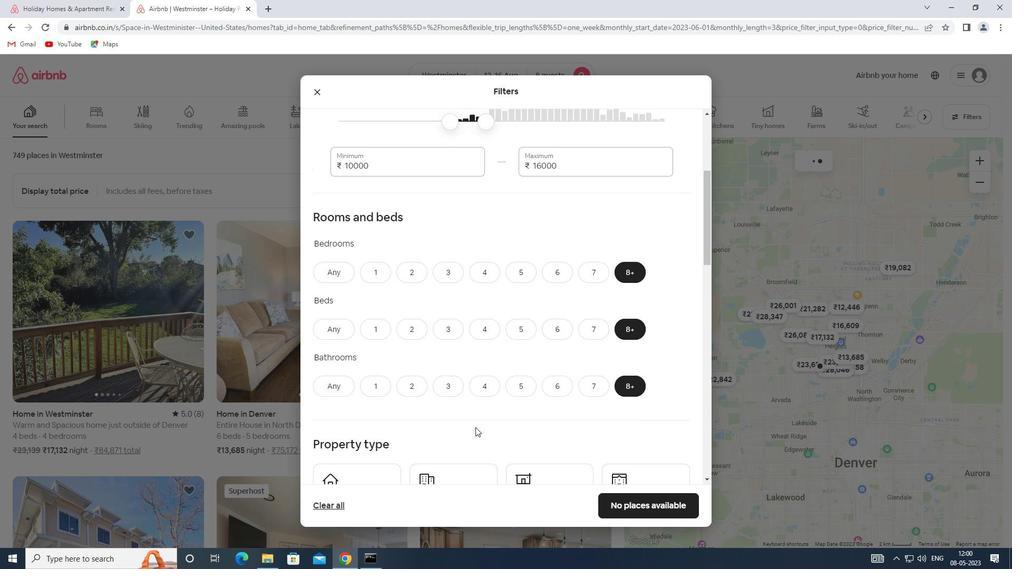 
Action: Mouse moved to (345, 417)
Screenshot: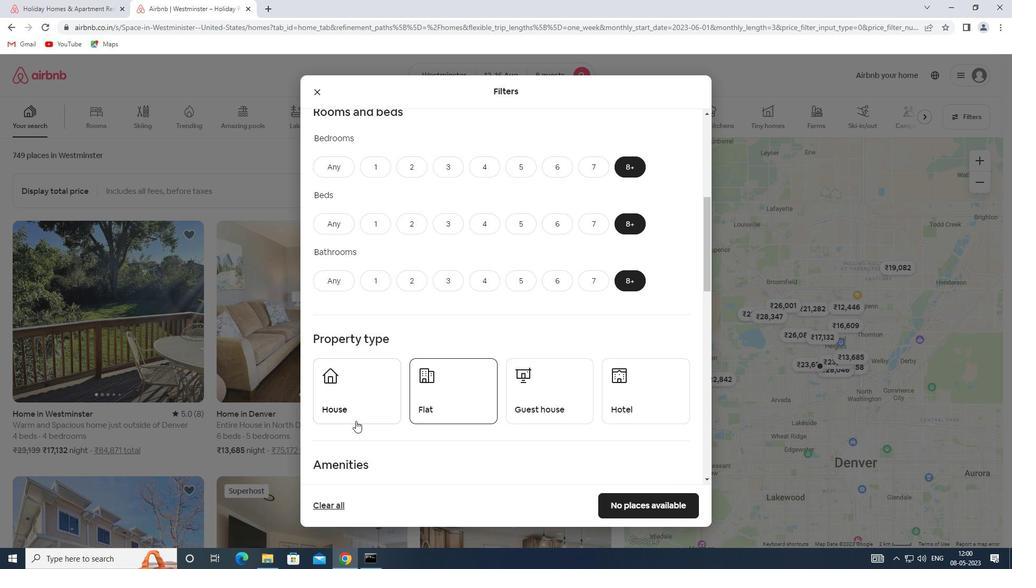 
Action: Mouse pressed left at (345, 417)
Screenshot: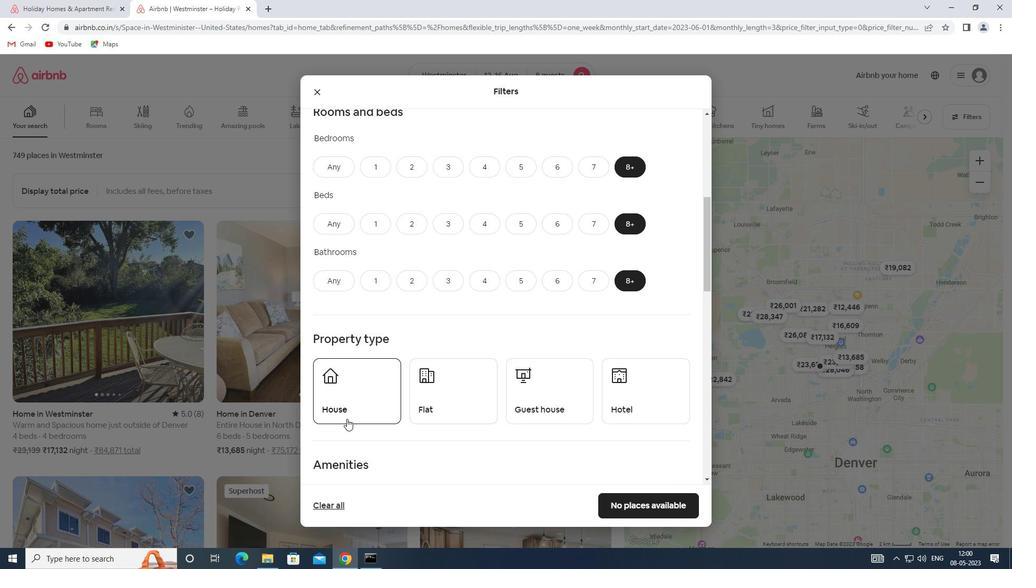 
Action: Mouse moved to (483, 398)
Screenshot: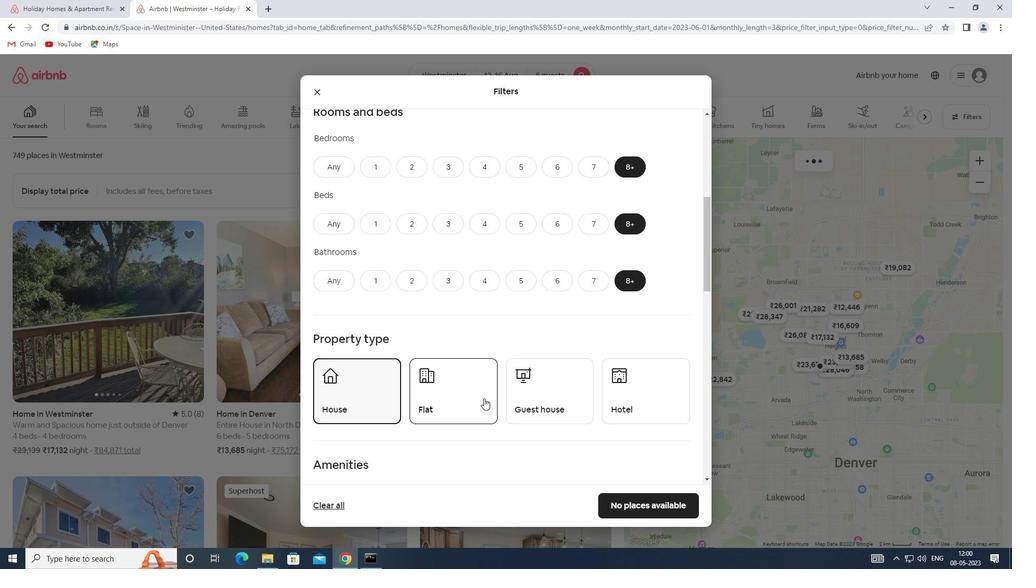 
Action: Mouse pressed left at (483, 398)
Screenshot: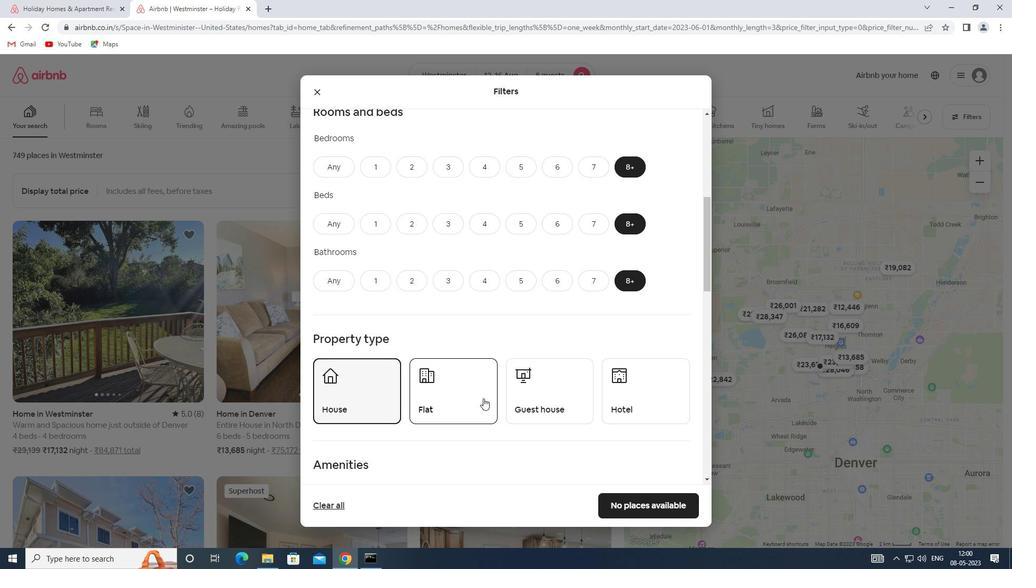 
Action: Mouse moved to (546, 396)
Screenshot: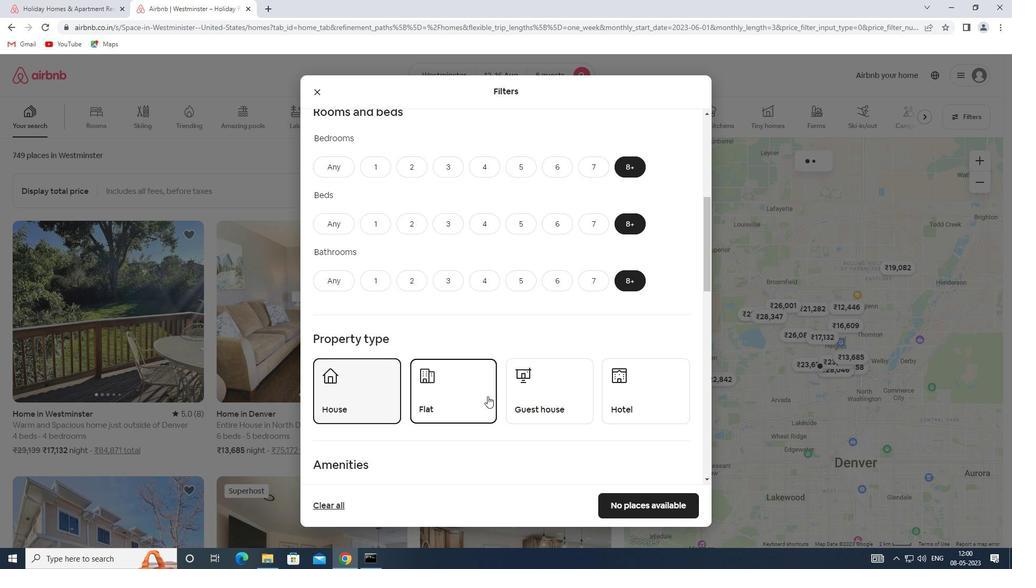 
Action: Mouse pressed left at (546, 396)
Screenshot: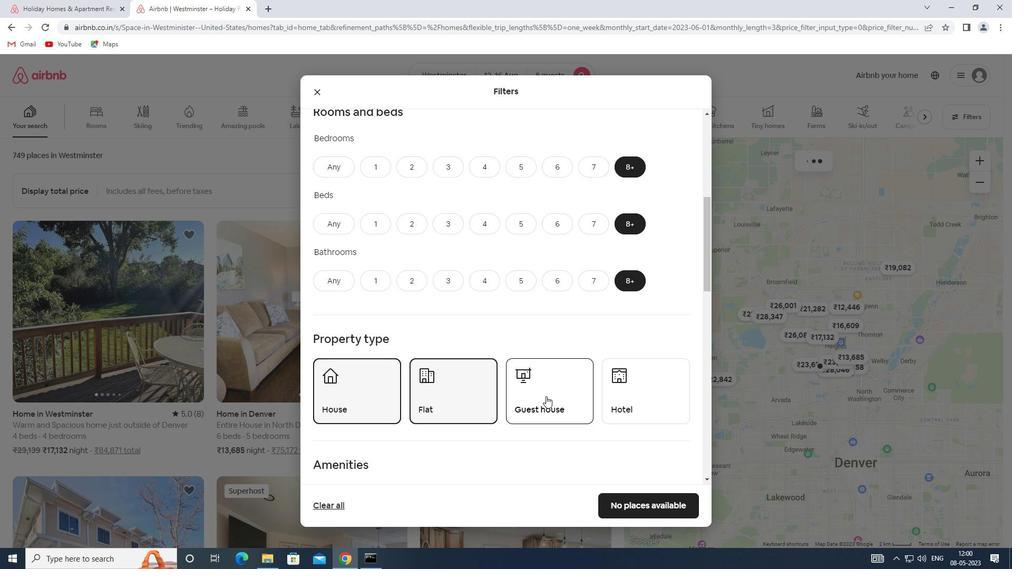 
Action: Mouse moved to (605, 396)
Screenshot: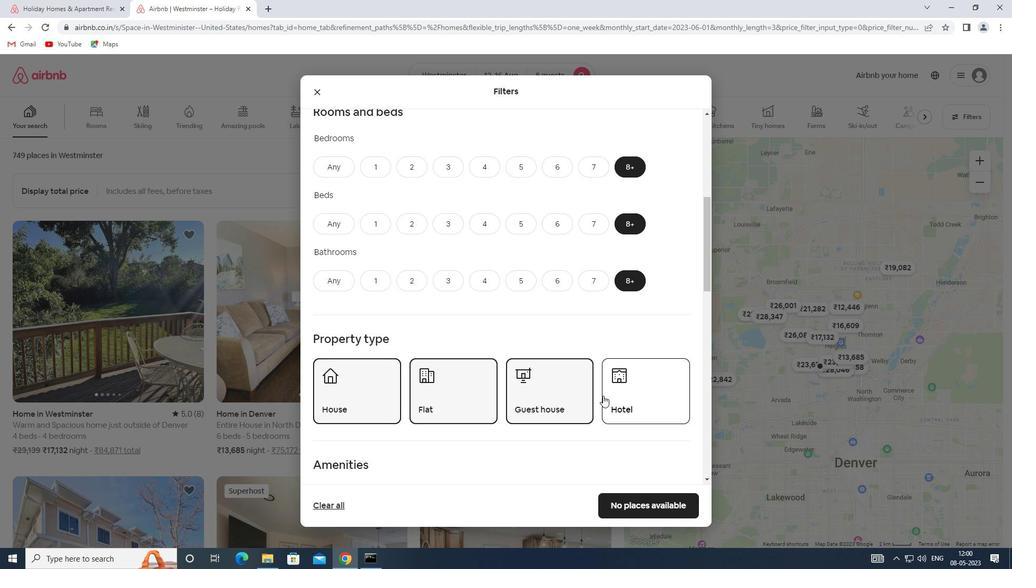 
Action: Mouse pressed left at (605, 396)
Screenshot: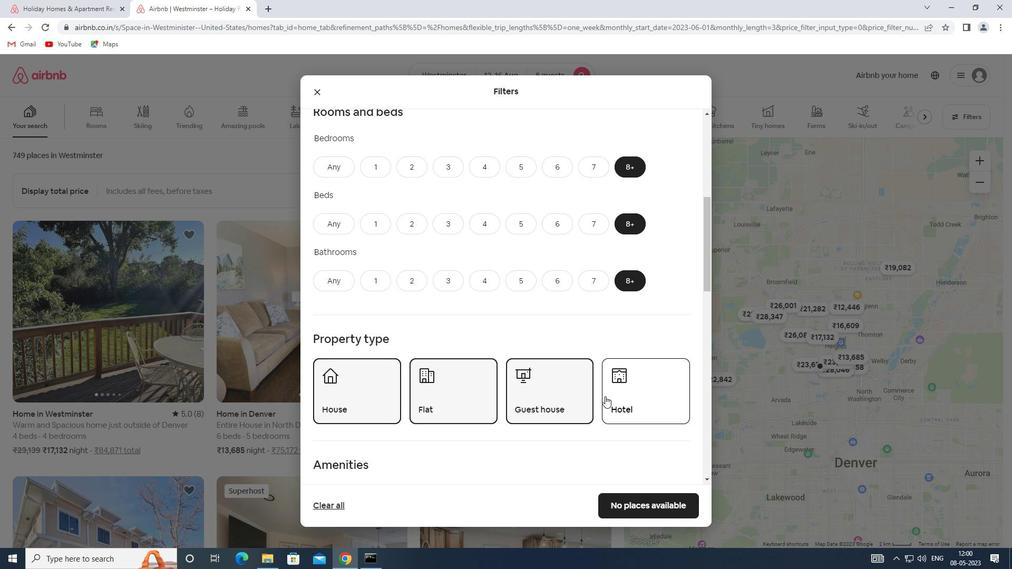 
Action: Mouse moved to (463, 398)
Screenshot: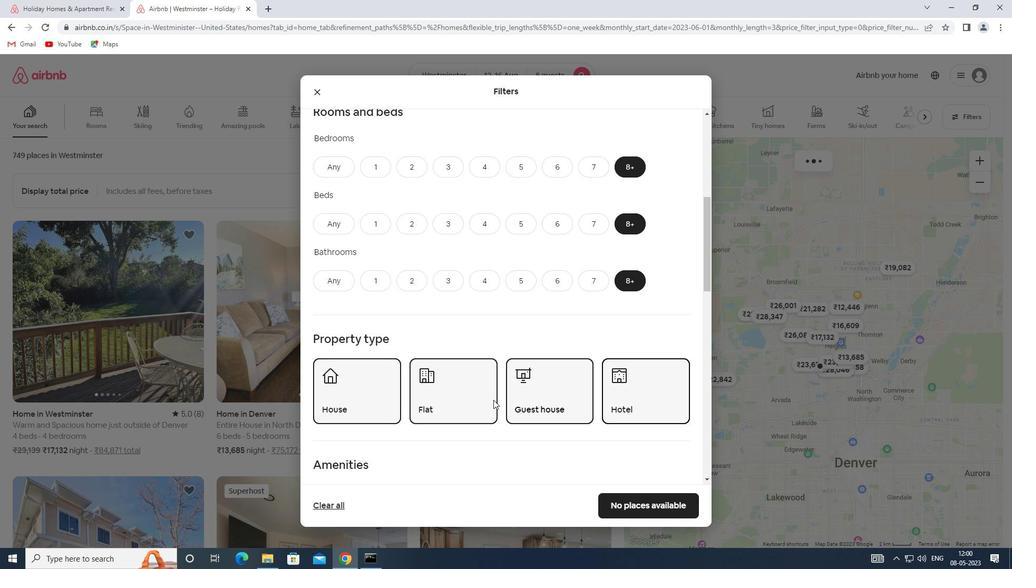 
Action: Mouse scrolled (463, 397) with delta (0, 0)
Screenshot: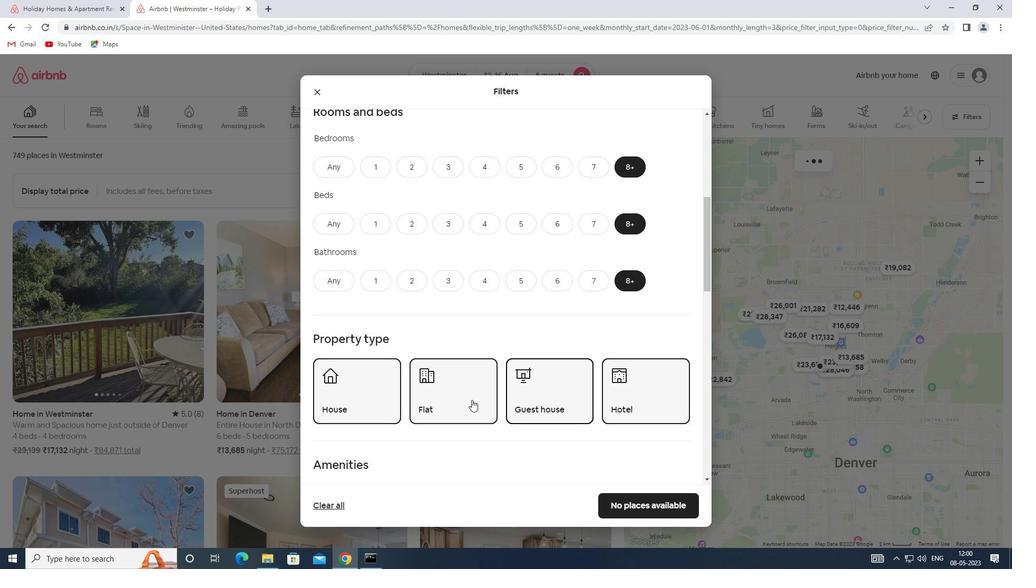 
Action: Mouse scrolled (463, 397) with delta (0, 0)
Screenshot: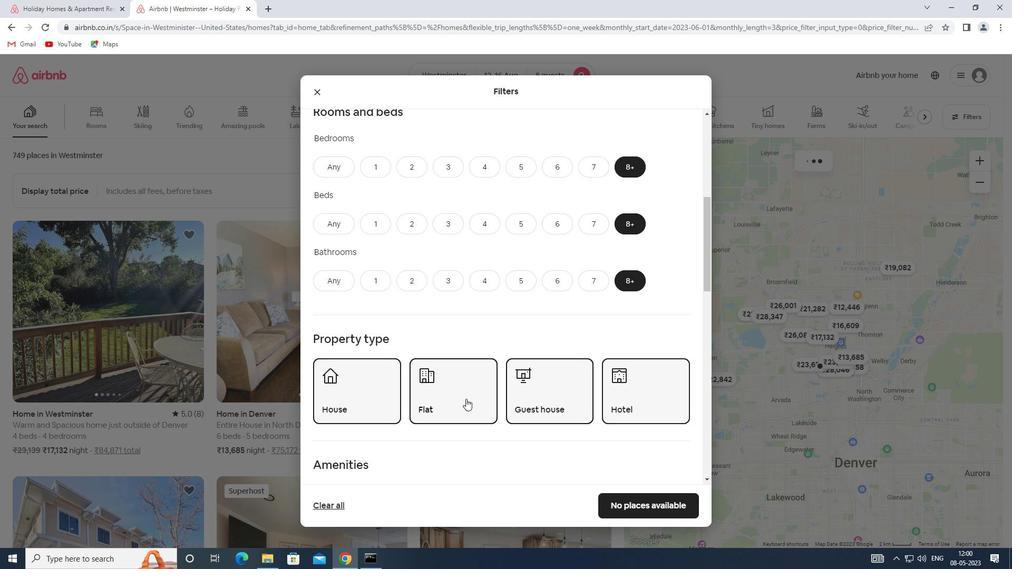 
Action: Mouse scrolled (463, 397) with delta (0, 0)
Screenshot: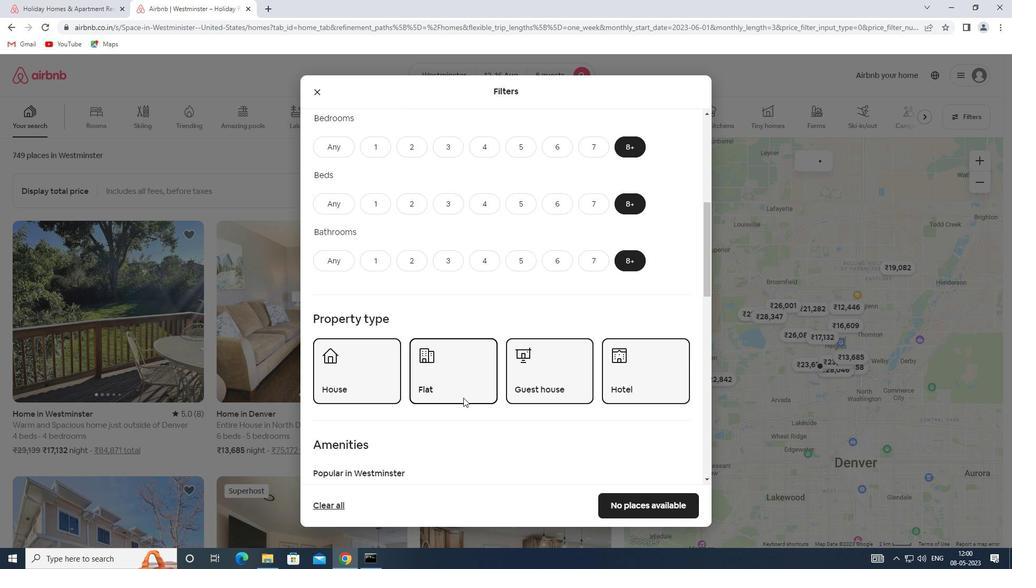 
Action: Mouse scrolled (463, 397) with delta (0, 0)
Screenshot: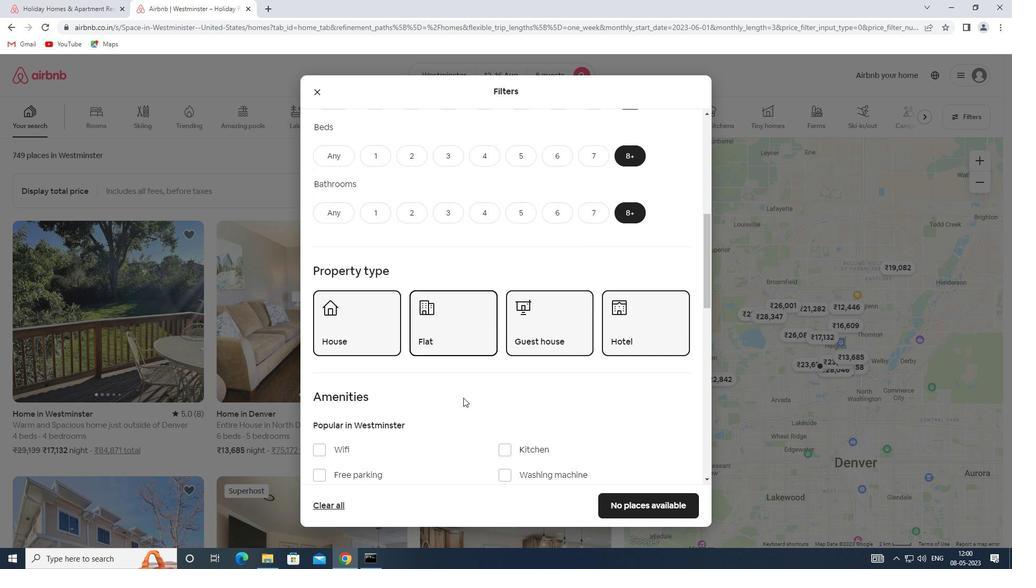 
Action: Mouse moved to (316, 307)
Screenshot: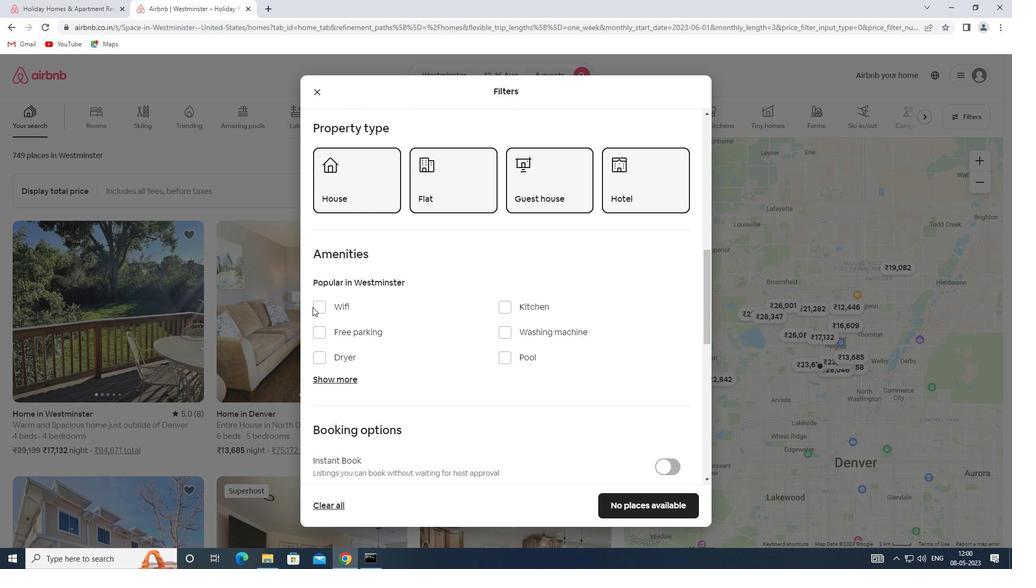 
Action: Mouse pressed left at (316, 307)
Screenshot: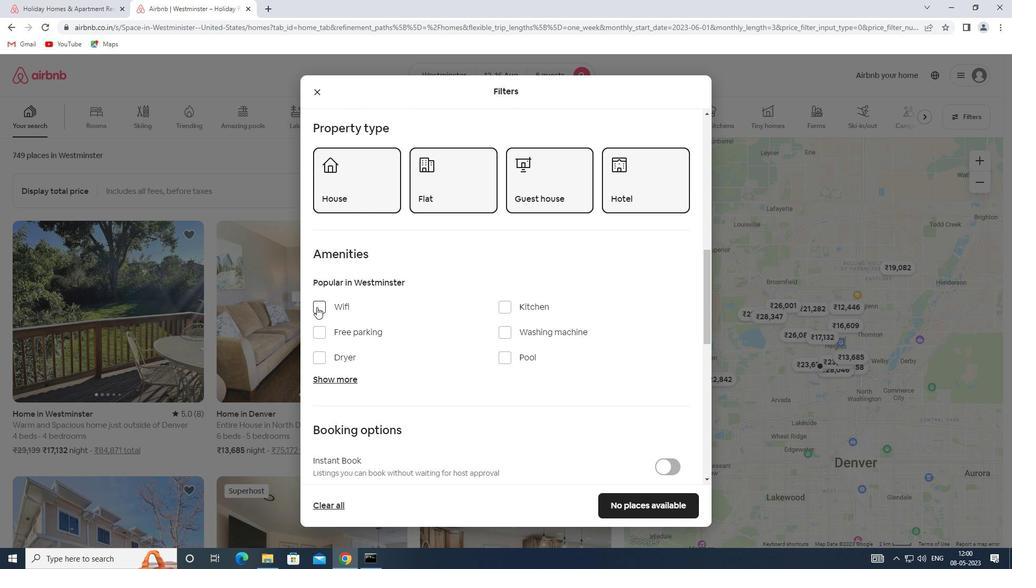 
Action: Mouse moved to (344, 378)
Screenshot: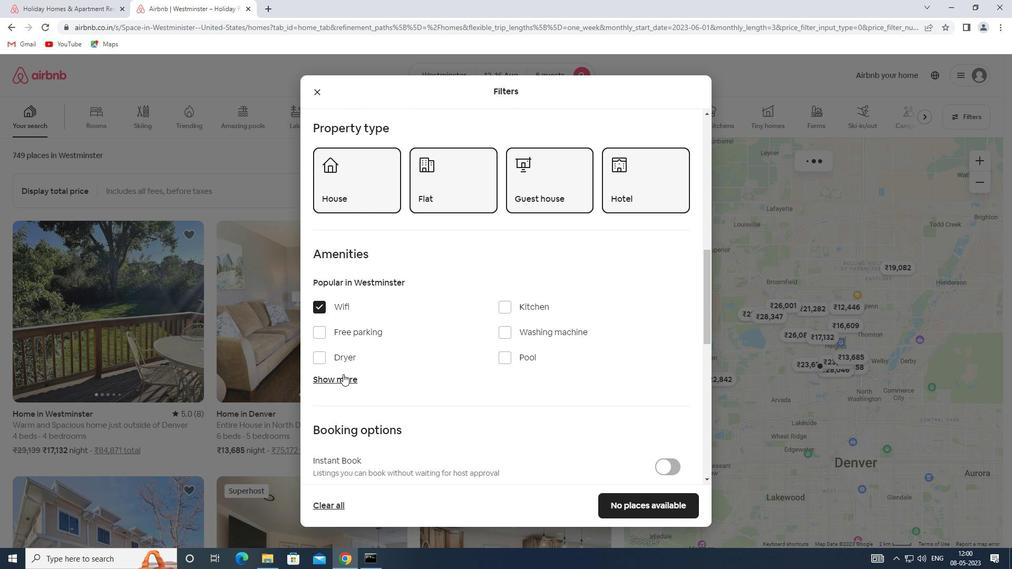 
Action: Mouse pressed left at (344, 378)
Screenshot: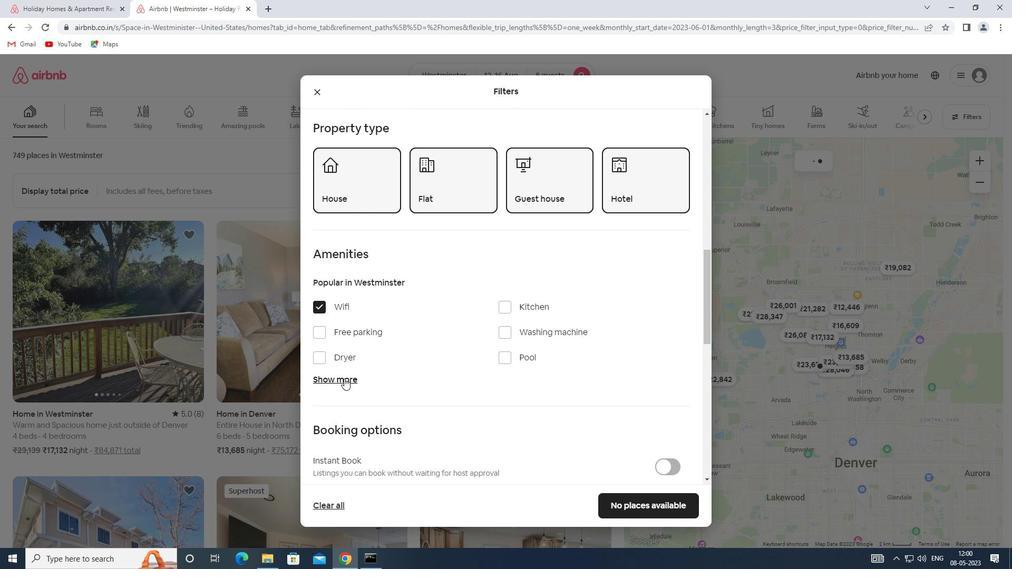 
Action: Mouse moved to (523, 415)
Screenshot: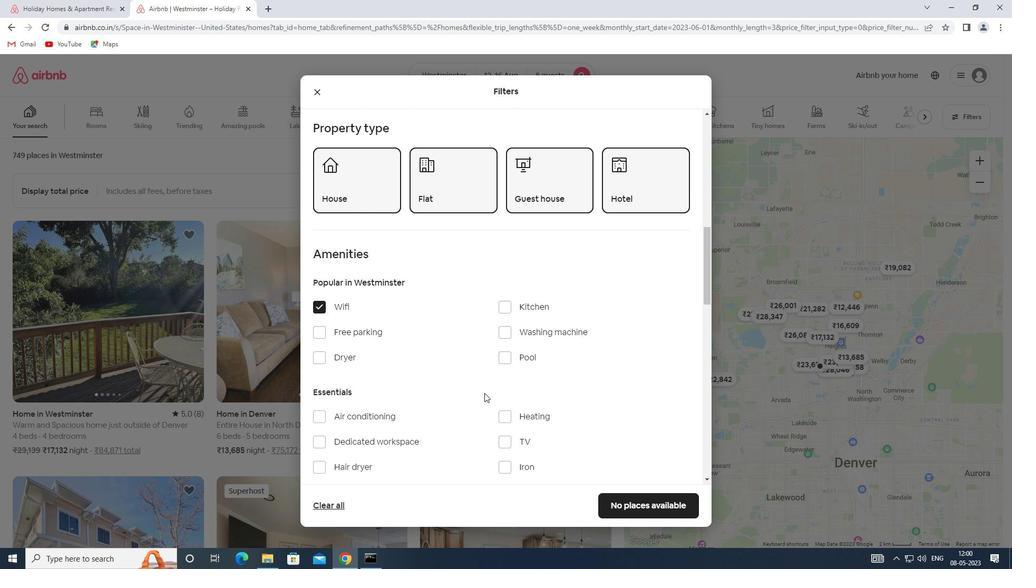 
Action: Mouse scrolled (523, 414) with delta (0, 0)
Screenshot: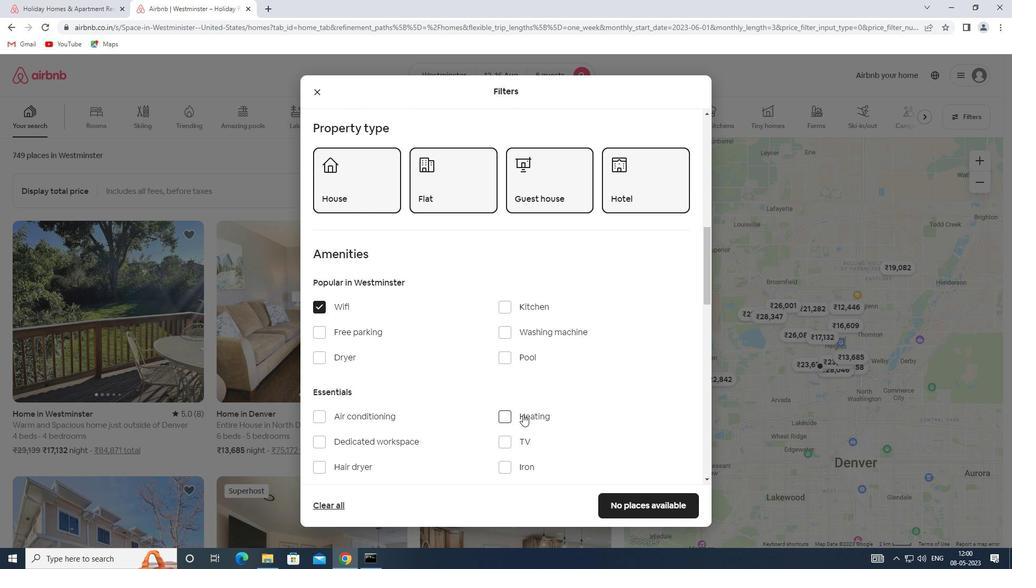 
Action: Mouse moved to (504, 391)
Screenshot: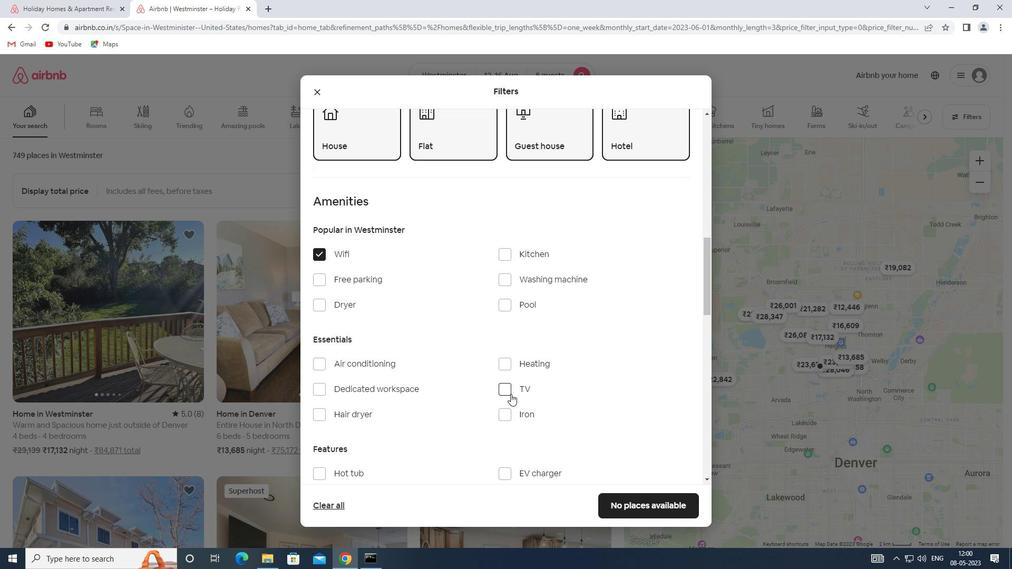 
Action: Mouse pressed left at (504, 391)
Screenshot: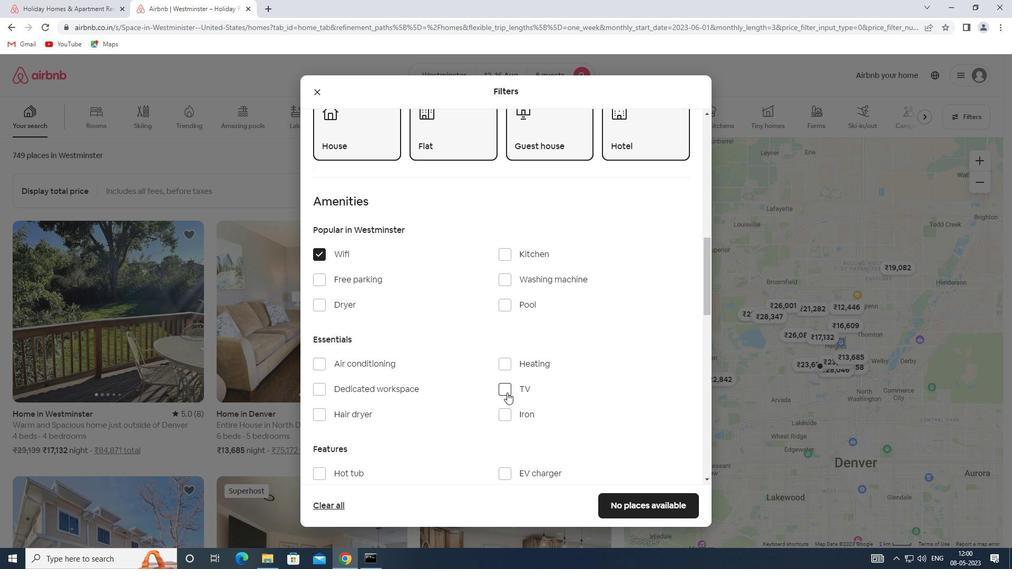 
Action: Mouse moved to (328, 282)
Screenshot: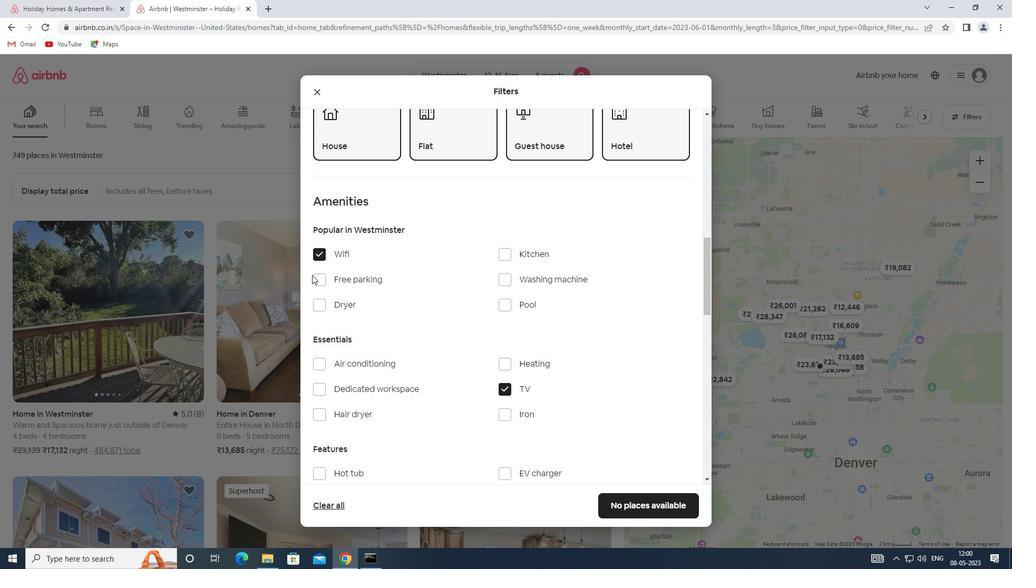 
Action: Mouse pressed left at (328, 282)
Screenshot: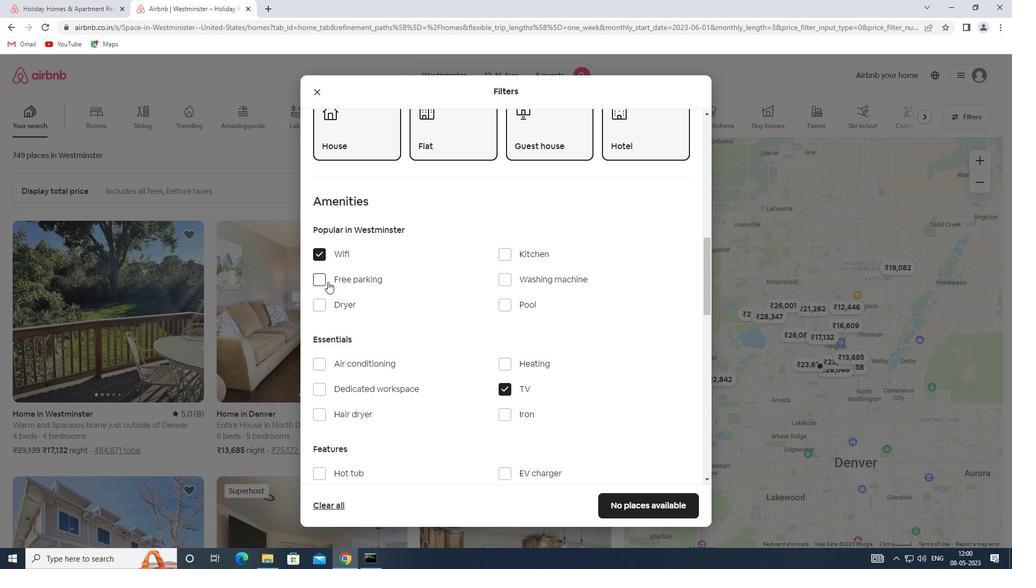 
Action: Mouse moved to (329, 282)
Screenshot: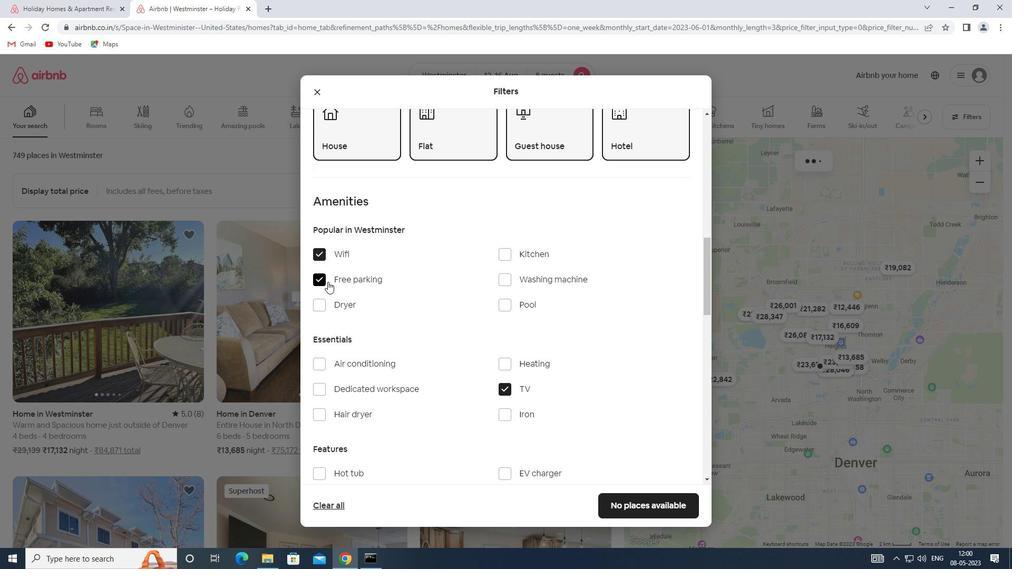 
Action: Mouse scrolled (329, 281) with delta (0, 0)
Screenshot: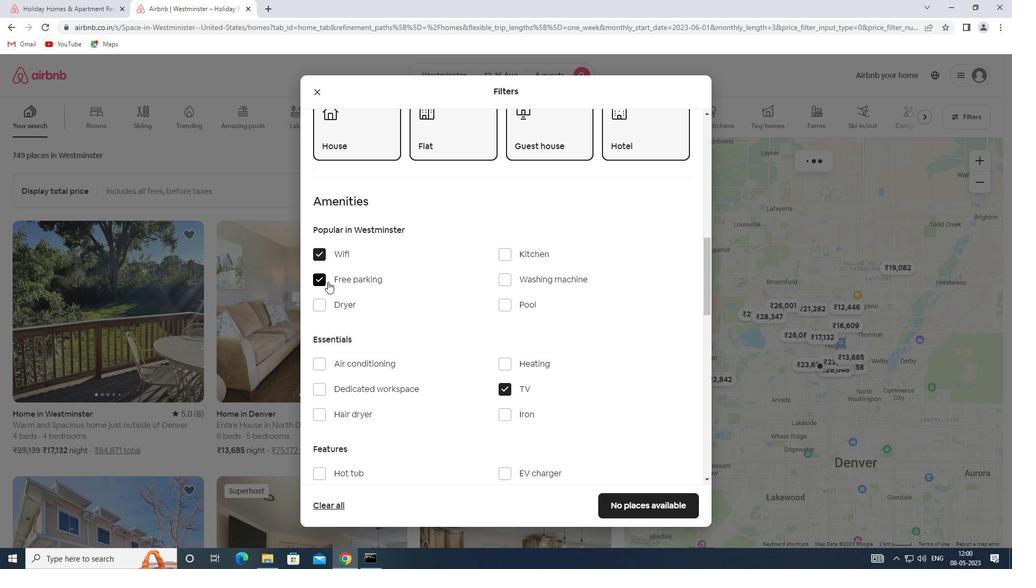 
Action: Mouse scrolled (329, 281) with delta (0, 0)
Screenshot: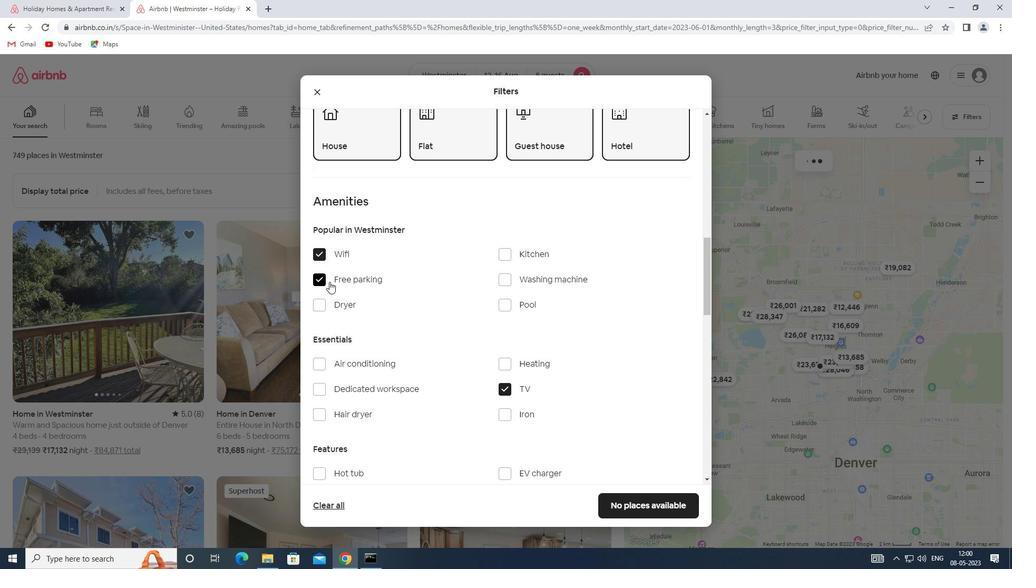 
Action: Mouse scrolled (329, 281) with delta (0, 0)
Screenshot: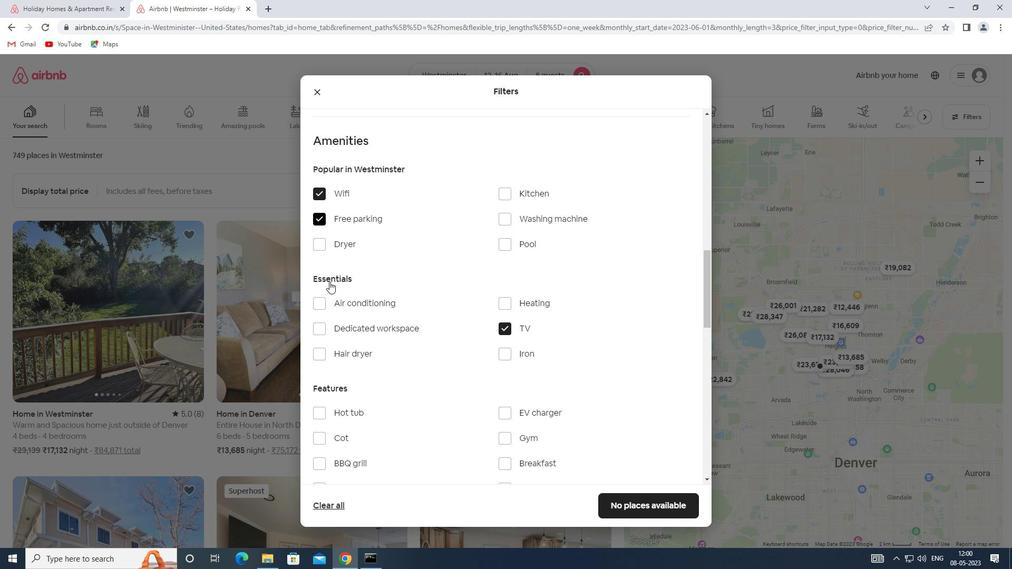 
Action: Mouse moved to (499, 343)
Screenshot: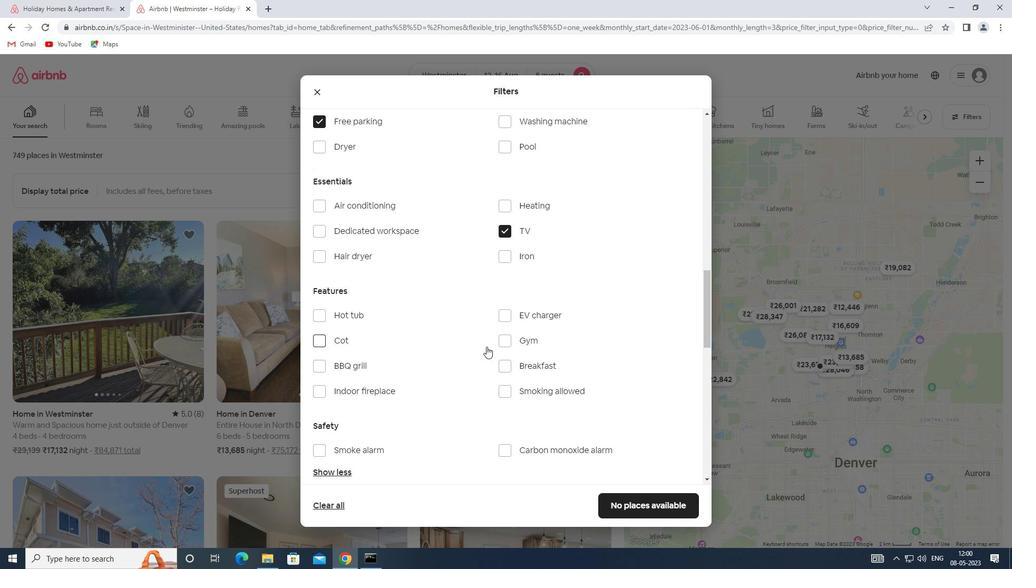 
Action: Mouse pressed left at (499, 343)
Screenshot: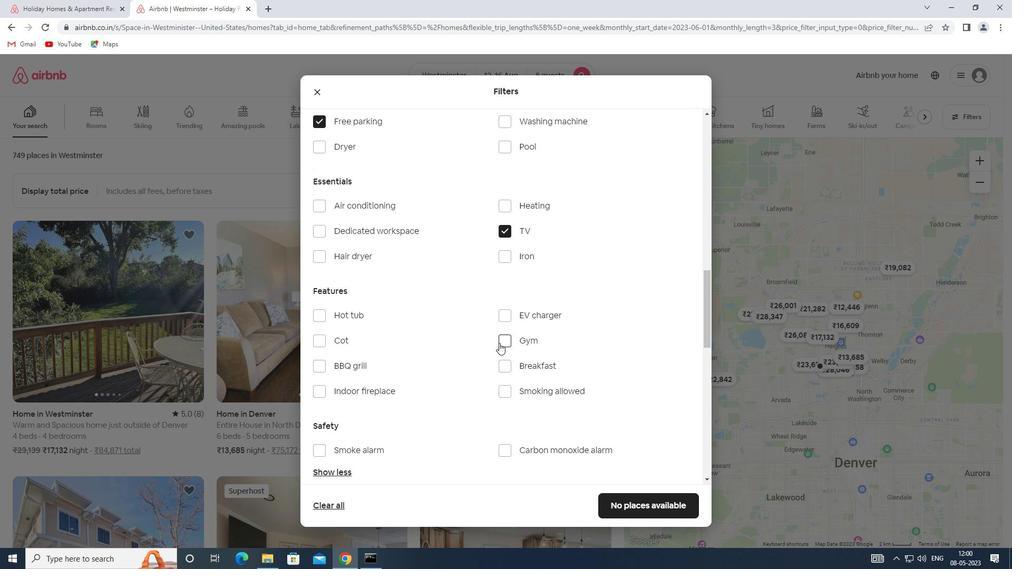 
Action: Mouse moved to (502, 368)
Screenshot: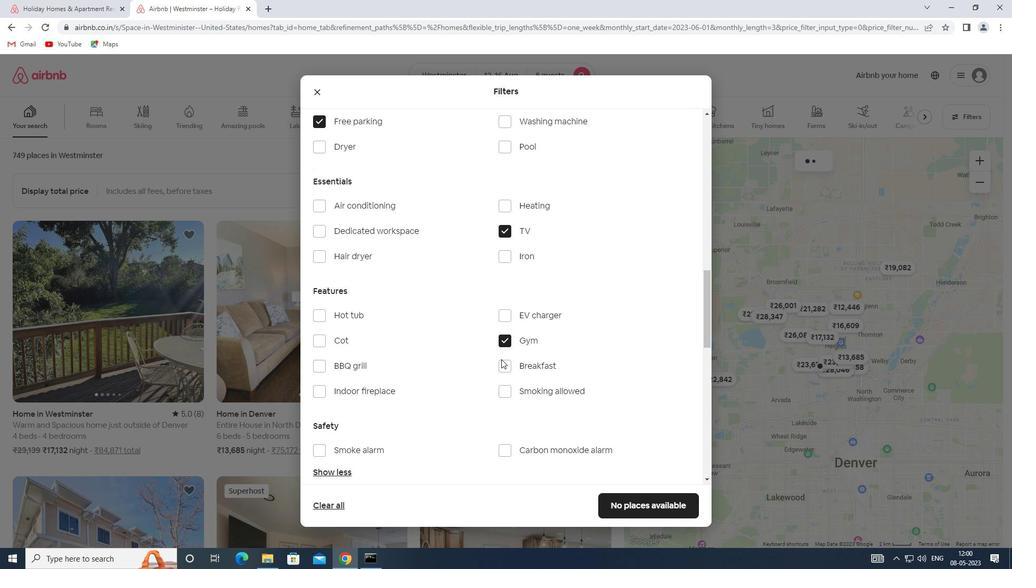 
Action: Mouse pressed left at (502, 368)
Screenshot: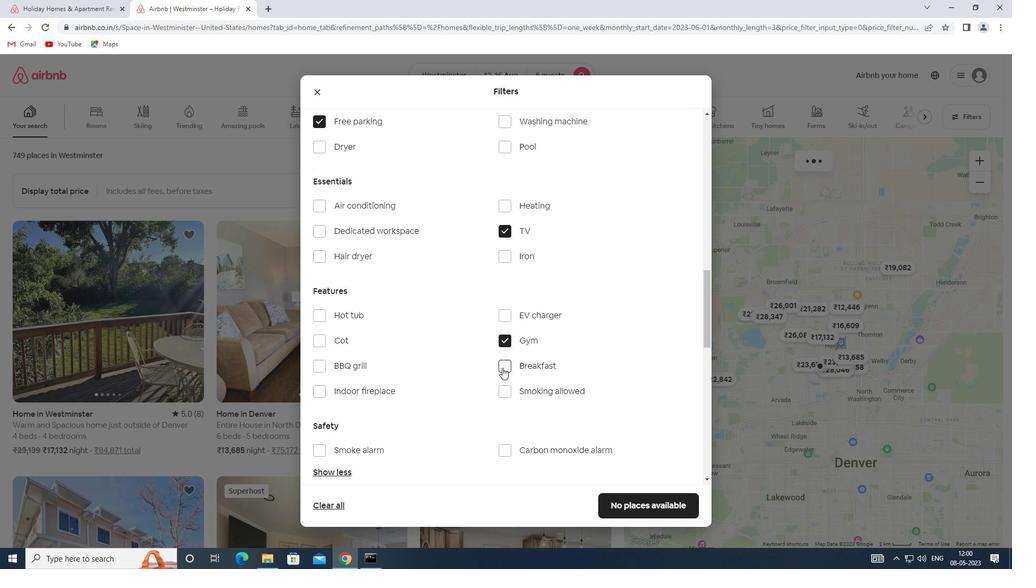 
Action: Mouse moved to (489, 371)
Screenshot: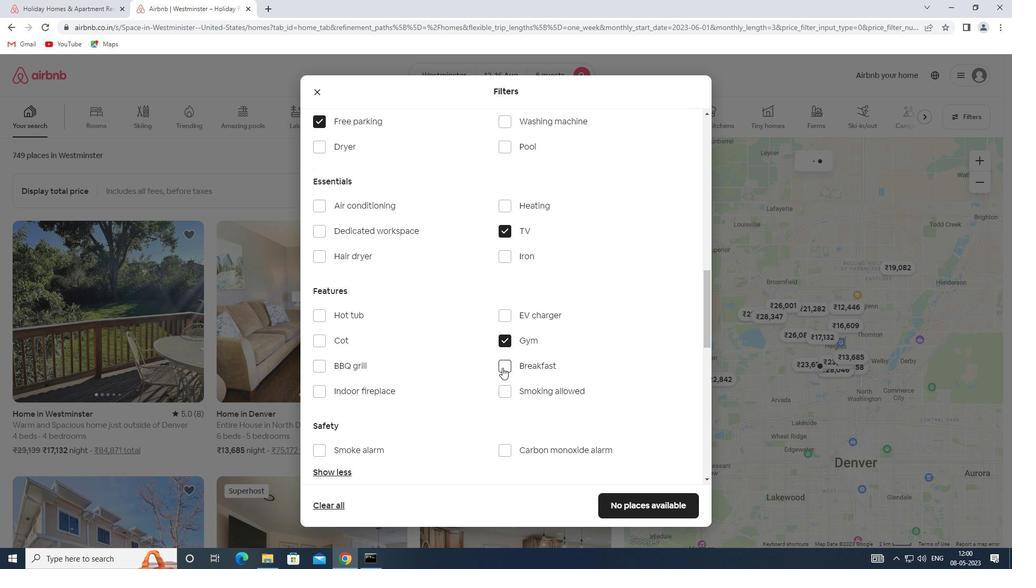 
Action: Mouse scrolled (489, 370) with delta (0, 0)
Screenshot: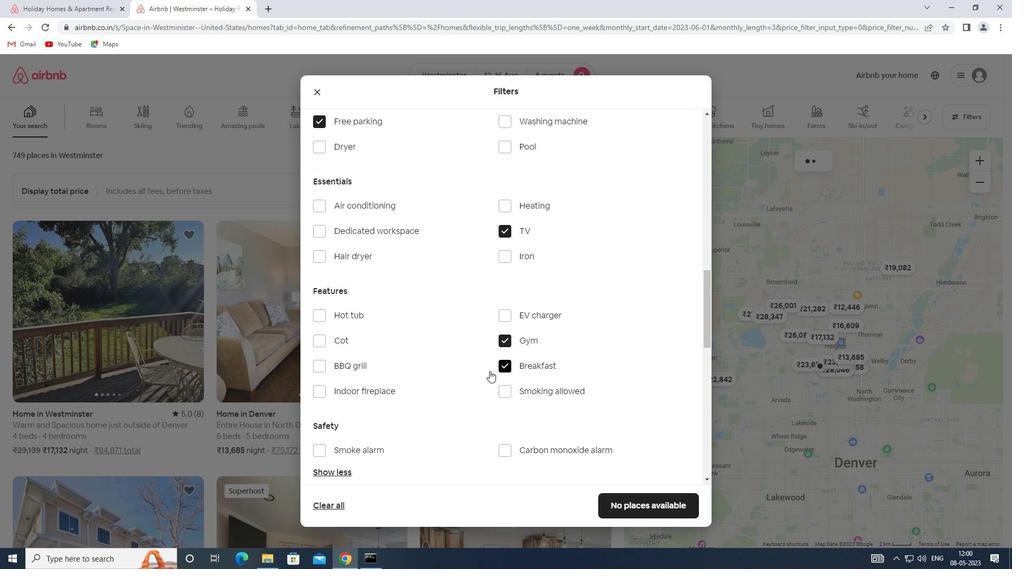 
Action: Mouse scrolled (489, 370) with delta (0, 0)
Screenshot: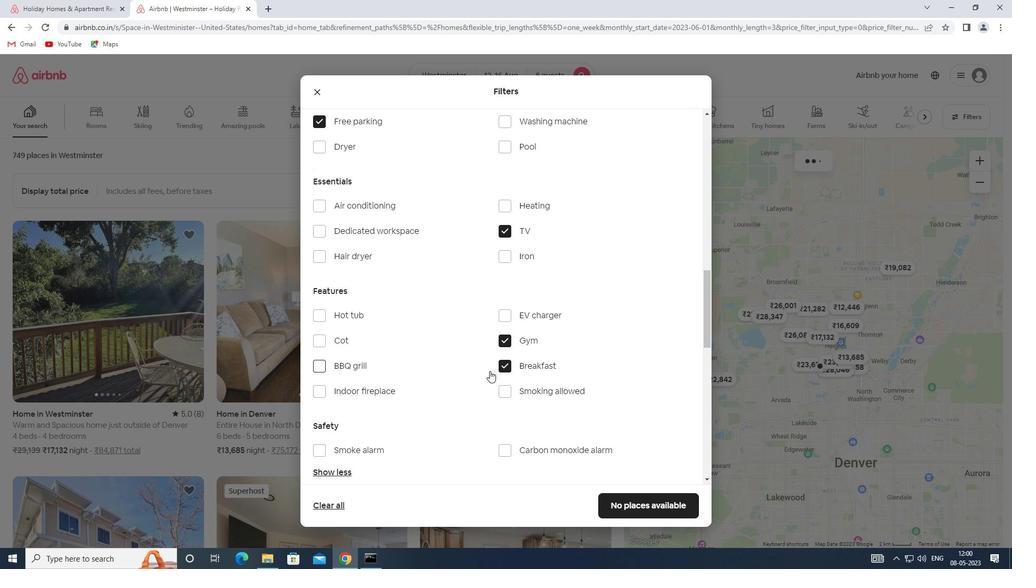 
Action: Mouse scrolled (489, 370) with delta (0, 0)
Screenshot: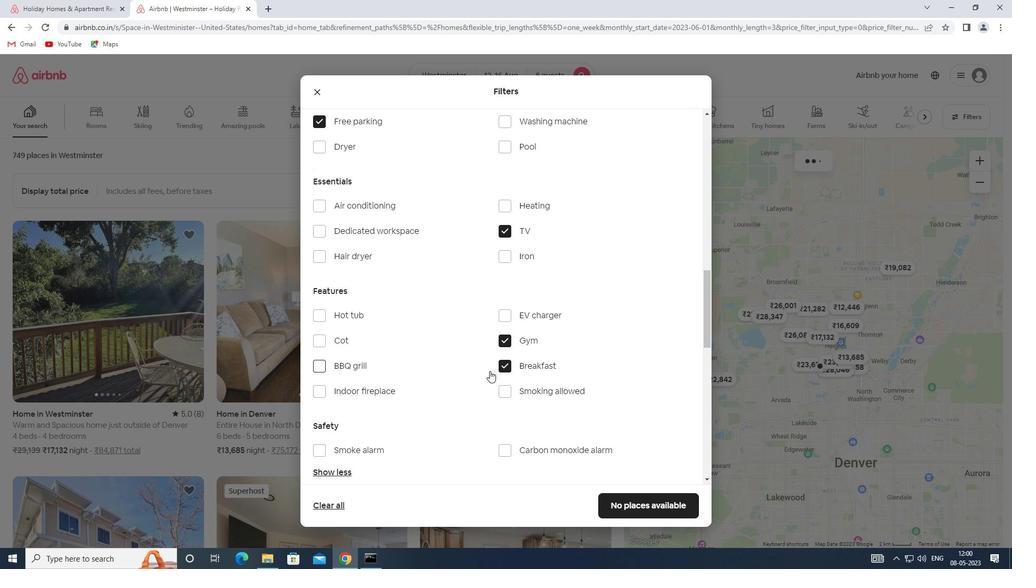 
Action: Mouse moved to (490, 371)
Screenshot: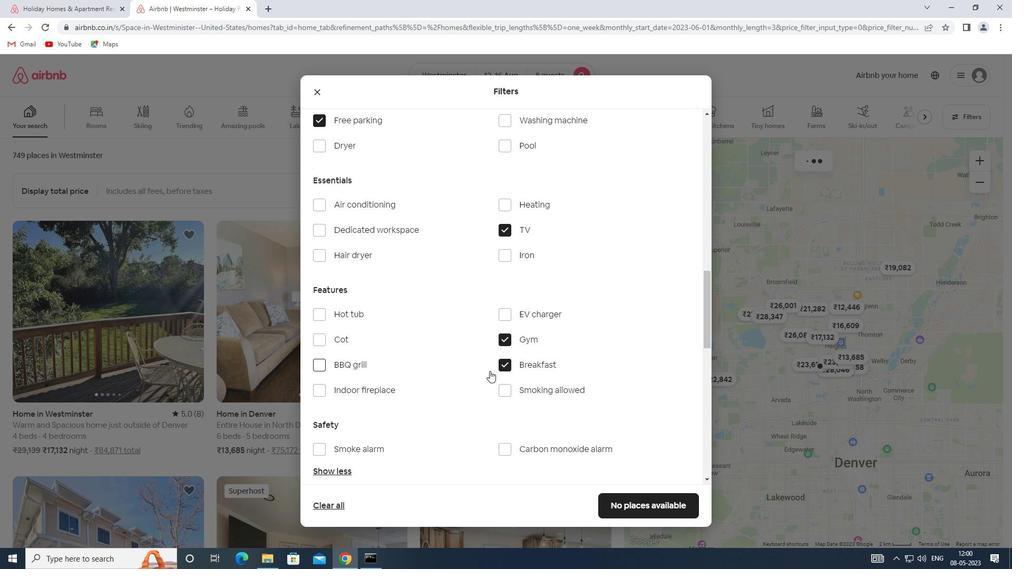 
Action: Mouse scrolled (490, 370) with delta (0, 0)
Screenshot: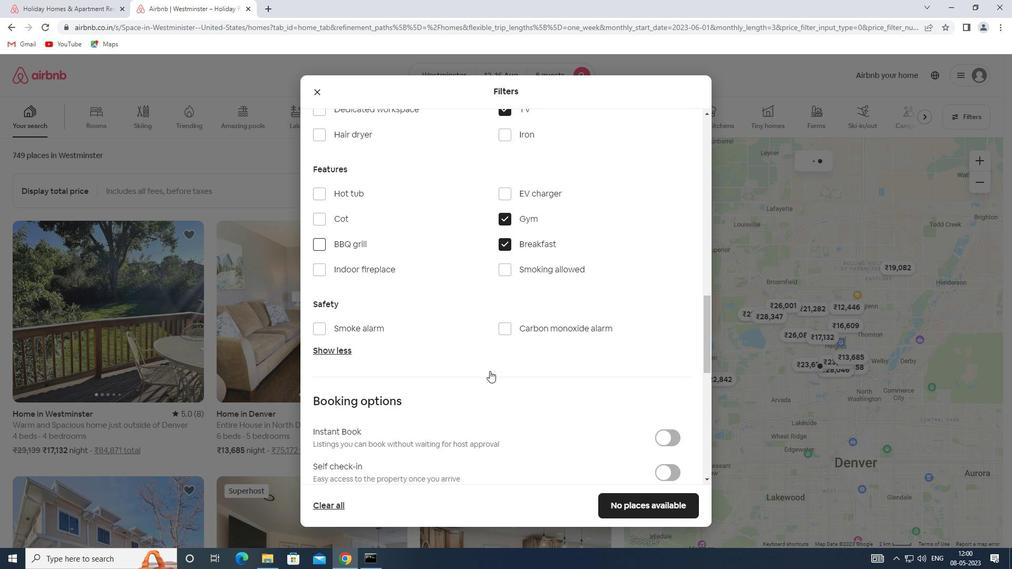 
Action: Mouse scrolled (490, 370) with delta (0, 0)
Screenshot: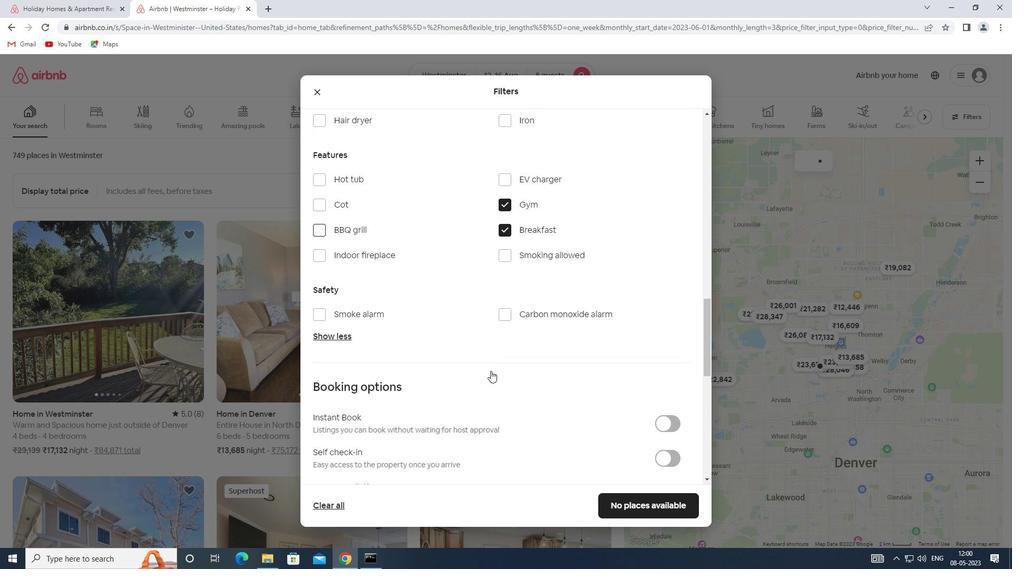 
Action: Mouse moved to (672, 327)
Screenshot: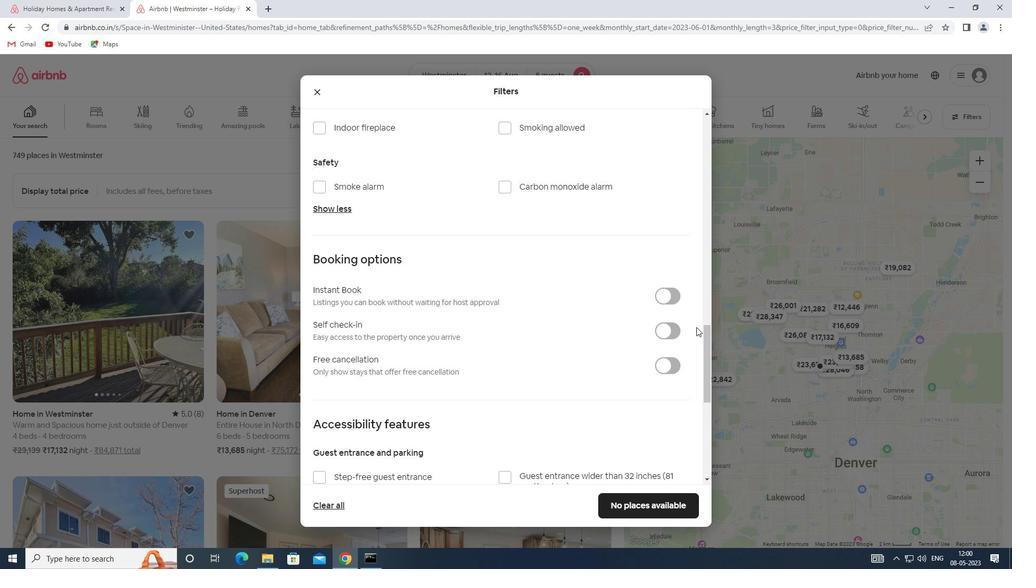 
Action: Mouse pressed left at (672, 327)
Screenshot: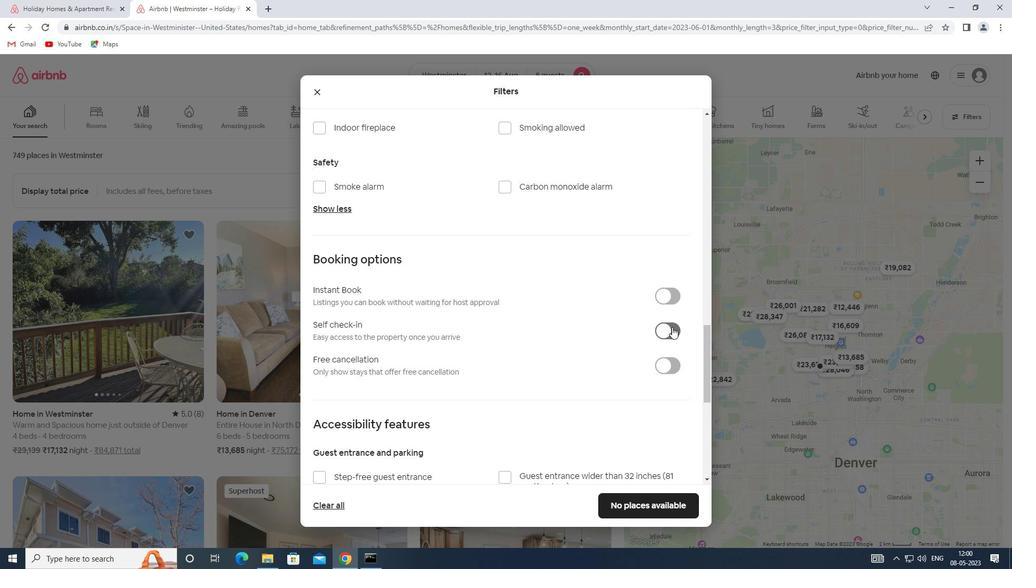 
Action: Mouse moved to (489, 371)
Screenshot: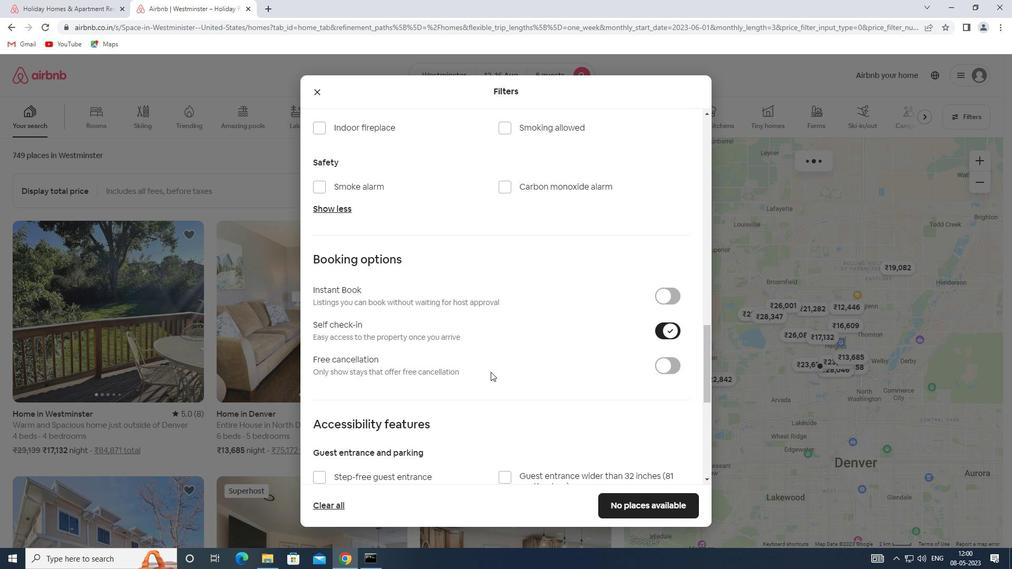 
Action: Mouse scrolled (489, 371) with delta (0, 0)
Screenshot: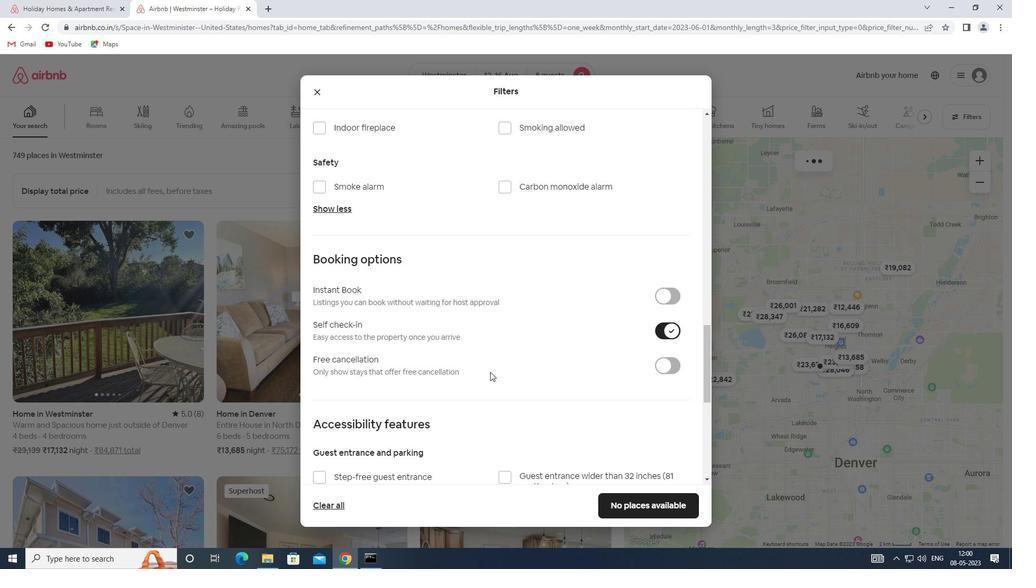 
Action: Mouse scrolled (489, 371) with delta (0, 0)
Screenshot: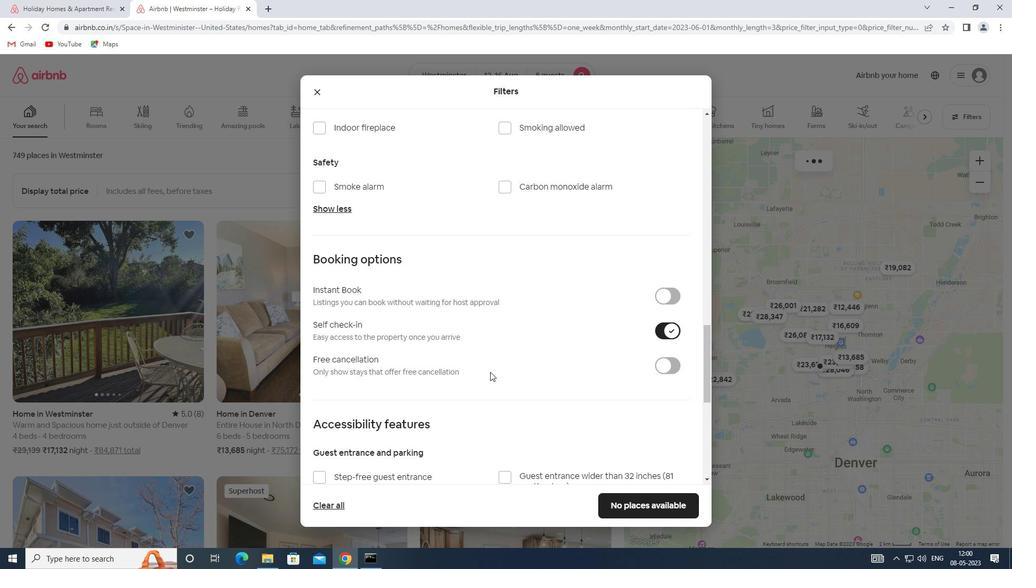 
Action: Mouse scrolled (489, 371) with delta (0, 0)
Screenshot: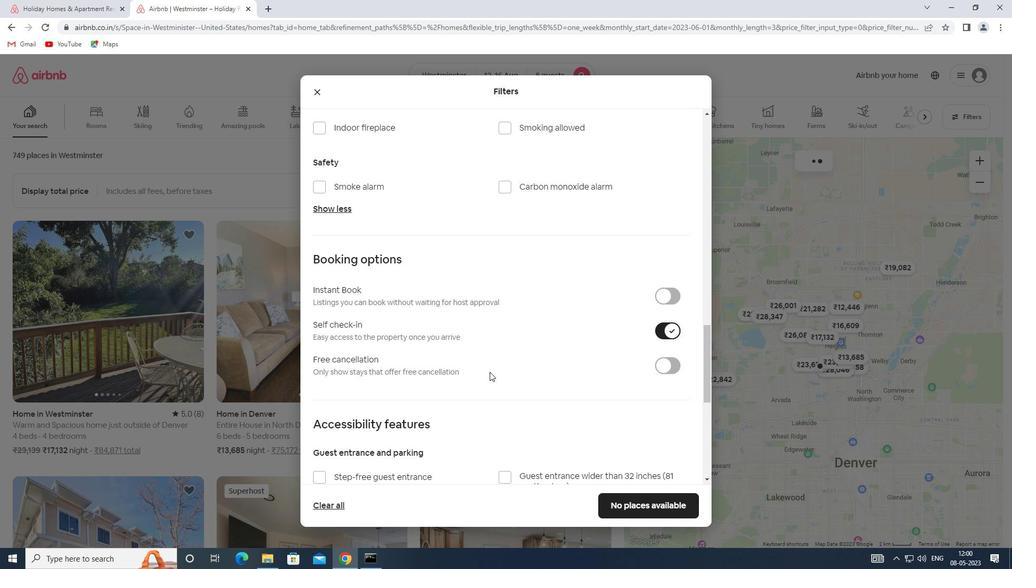 
Action: Mouse scrolled (489, 371) with delta (0, 0)
Screenshot: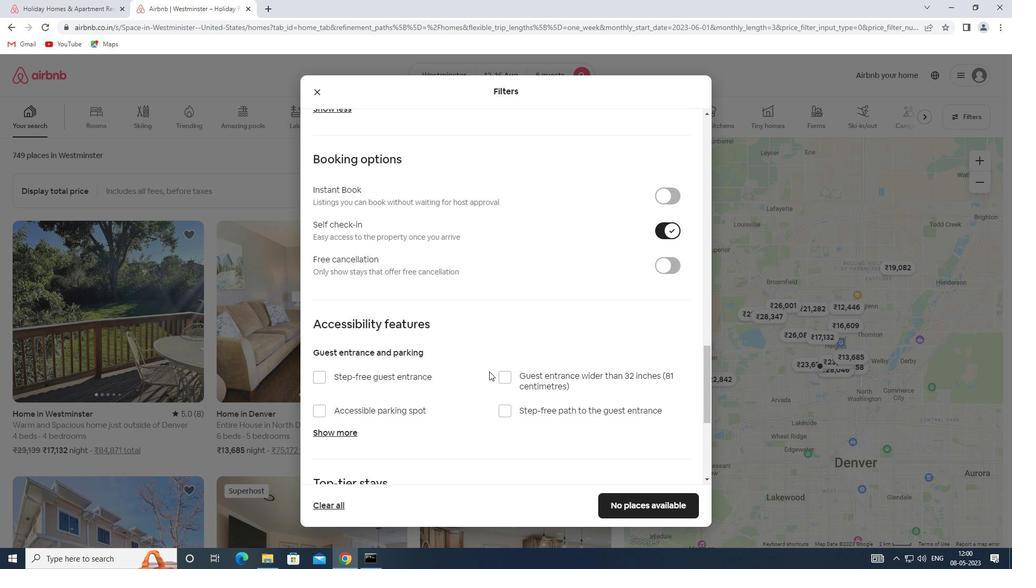 
Action: Mouse scrolled (489, 371) with delta (0, 0)
Screenshot: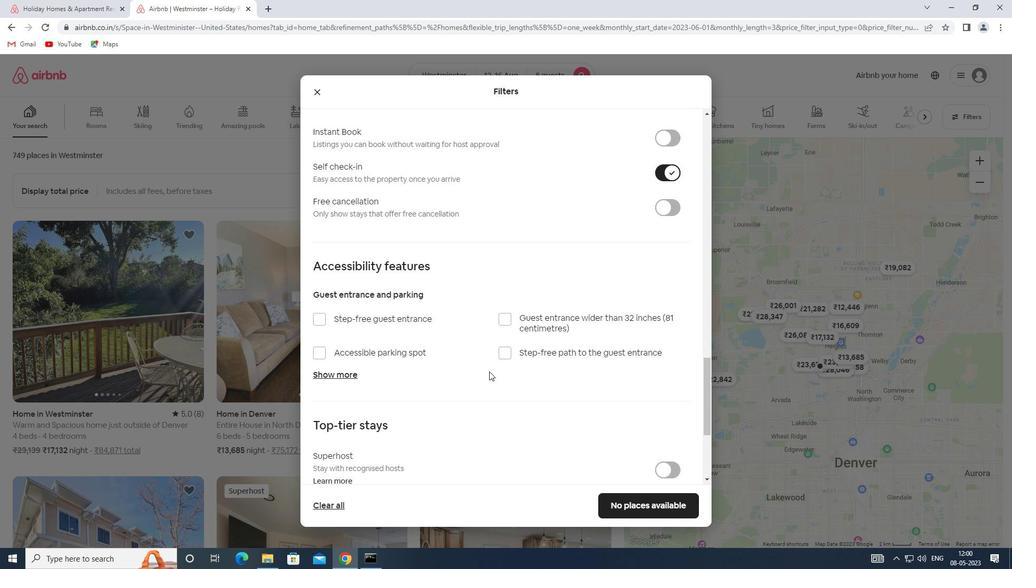 
Action: Mouse scrolled (489, 371) with delta (0, 0)
Screenshot: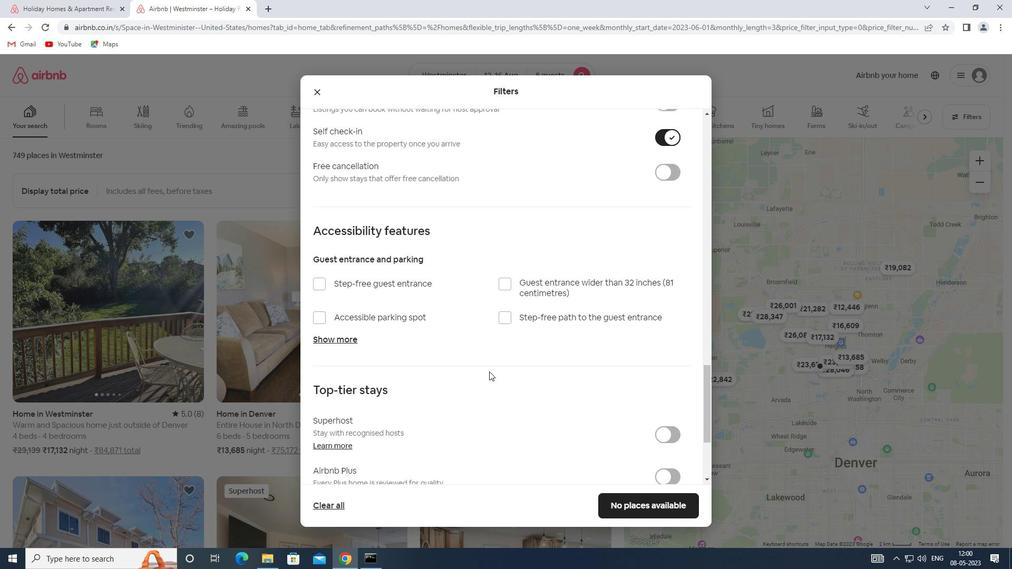 
Action: Mouse scrolled (489, 371) with delta (0, 0)
Screenshot: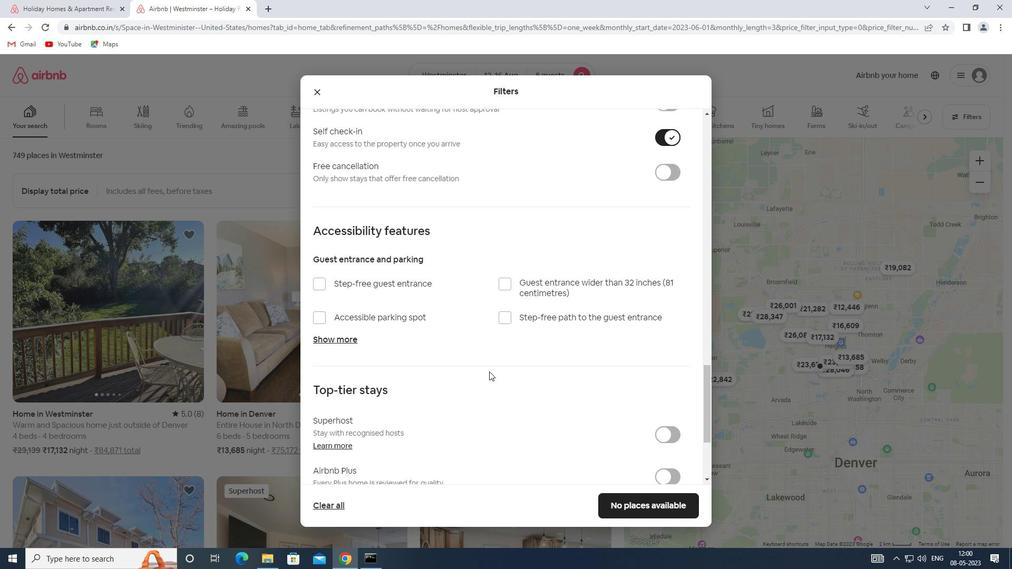 
Action: Mouse moved to (339, 411)
Screenshot: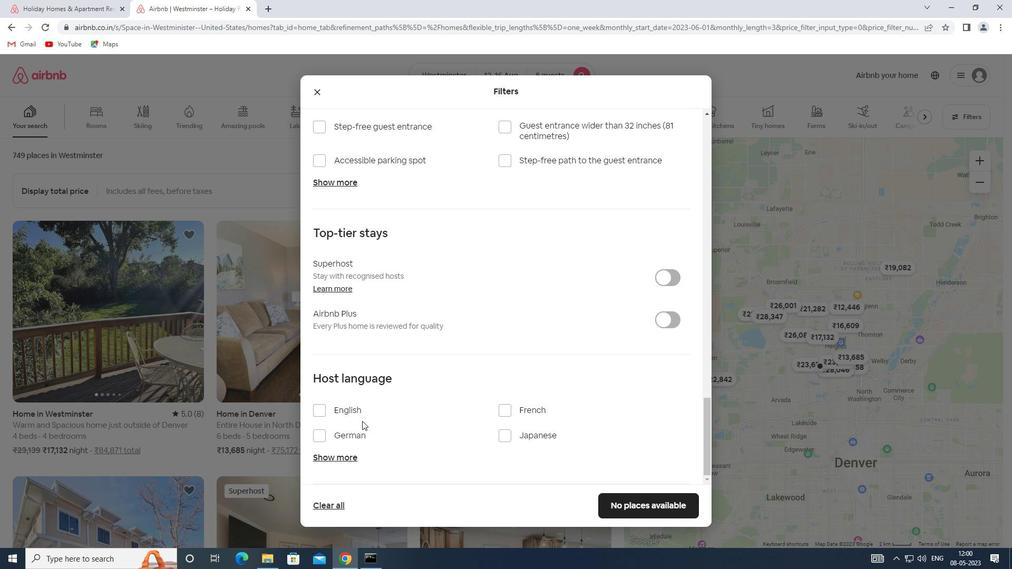 
Action: Mouse pressed left at (339, 411)
Screenshot: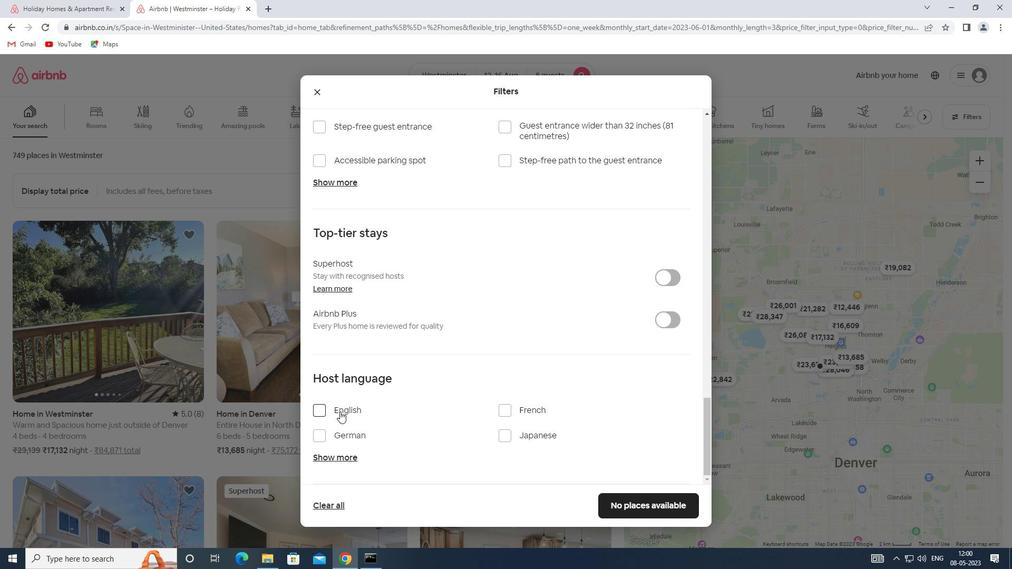 
Action: Mouse moved to (628, 500)
Screenshot: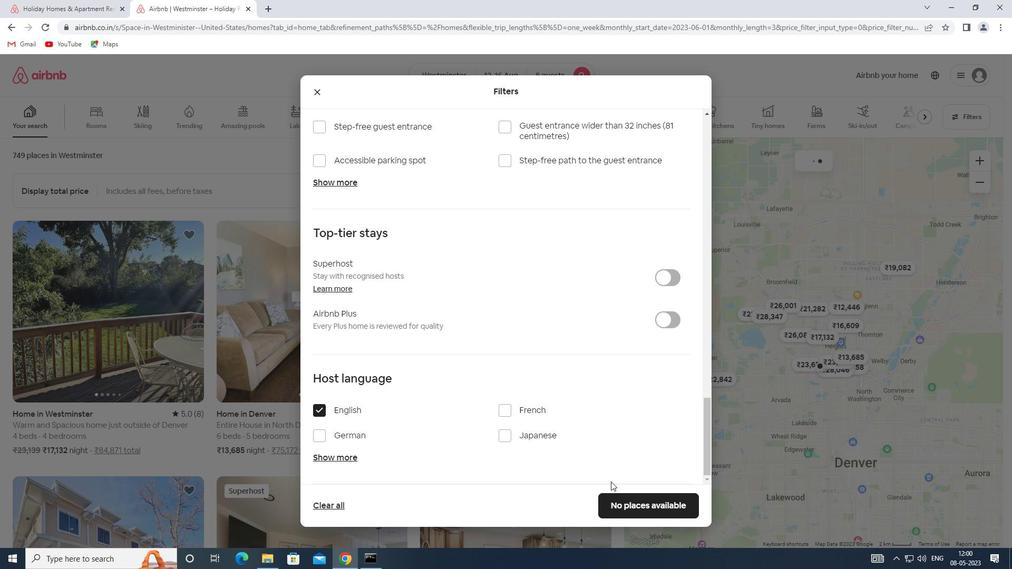 
Action: Mouse pressed left at (628, 500)
Screenshot: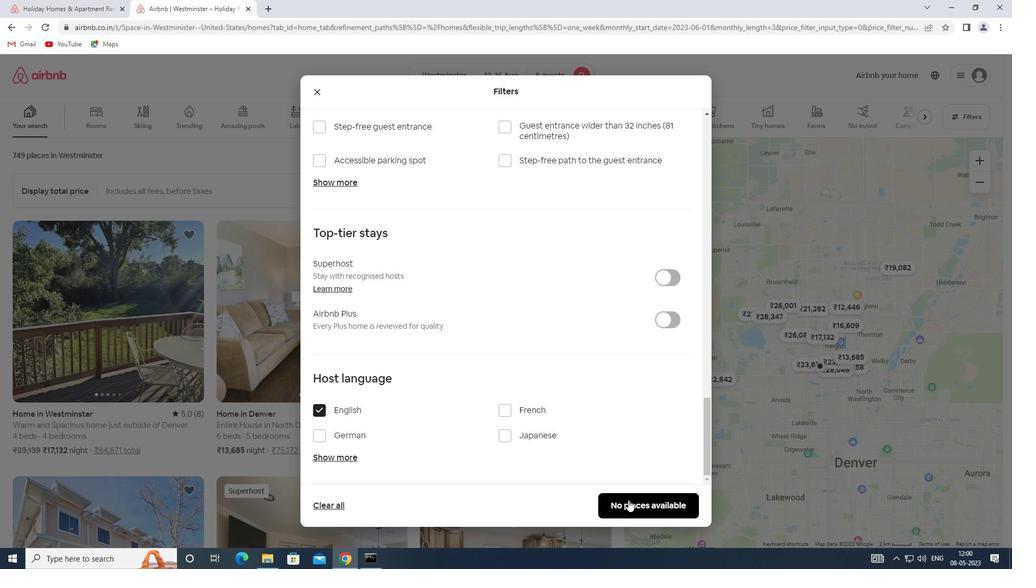 
